 Task: Search one way flight ticket for 5 adults, 2 children, 1 infant in seat and 1 infant on lap in economy from Wrangell: Wrangell Airport (also See Wrangell Seaplane Base) to Raleigh: Raleigh-durham International Airport on 8-5-2023. Number of bags: 2 carry on bags. Price is upto 60000. Outbound departure time preference is 8:15.
Action: Mouse moved to (344, 294)
Screenshot: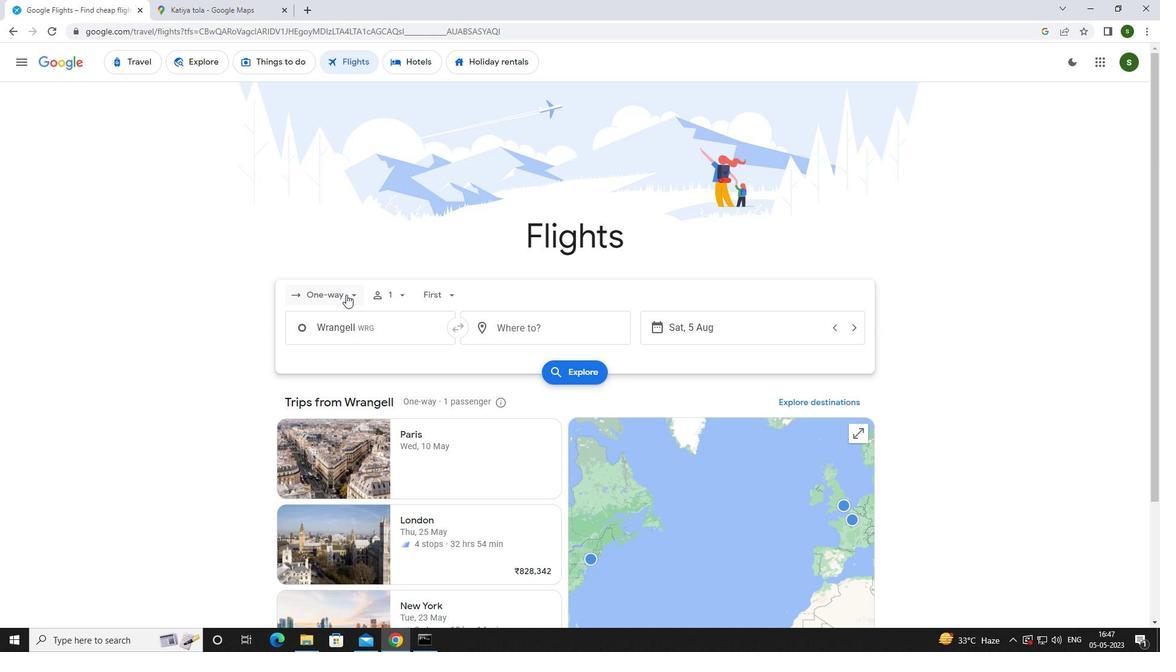 
Action: Mouse pressed left at (344, 294)
Screenshot: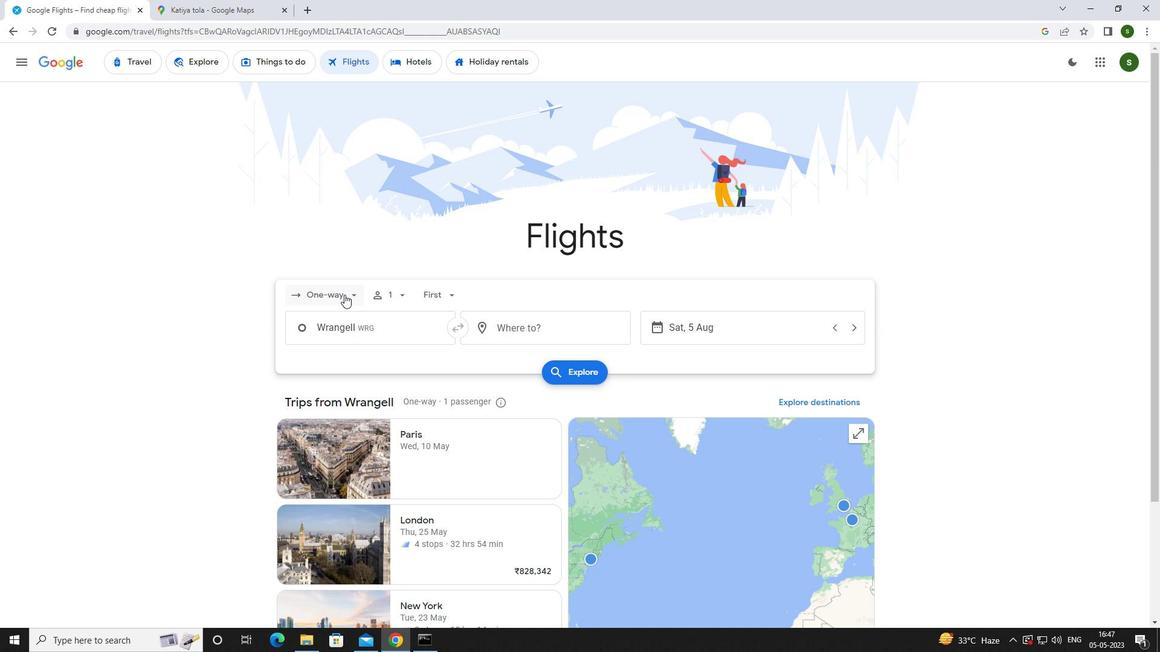 
Action: Mouse moved to (344, 351)
Screenshot: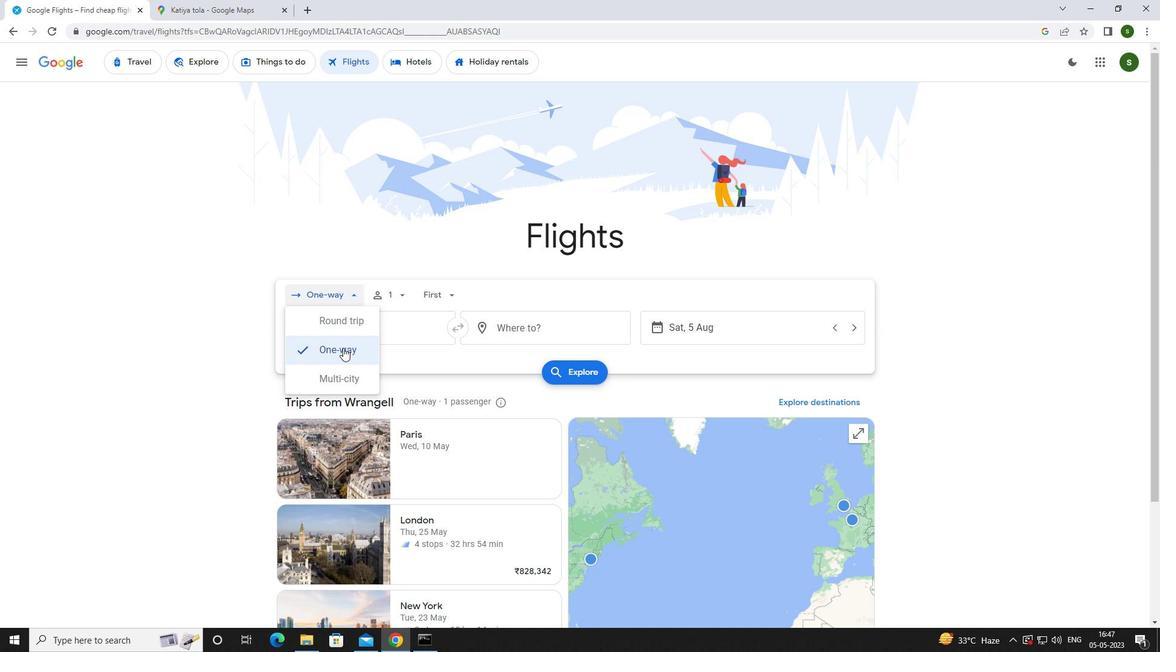 
Action: Mouse pressed left at (344, 351)
Screenshot: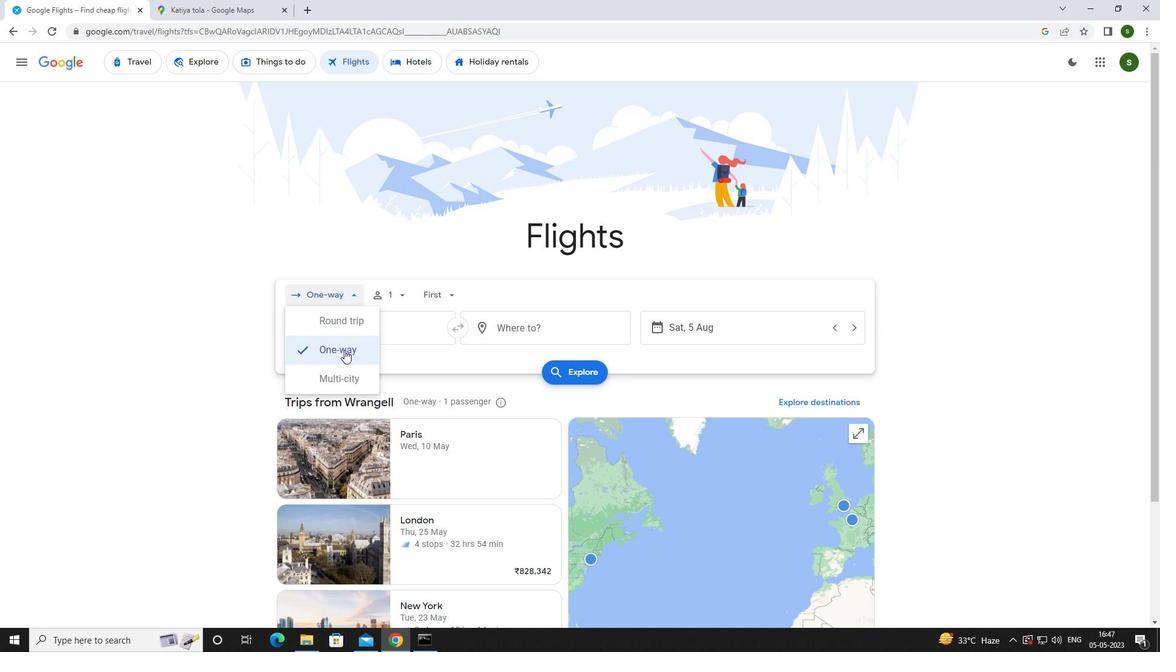 
Action: Mouse moved to (401, 292)
Screenshot: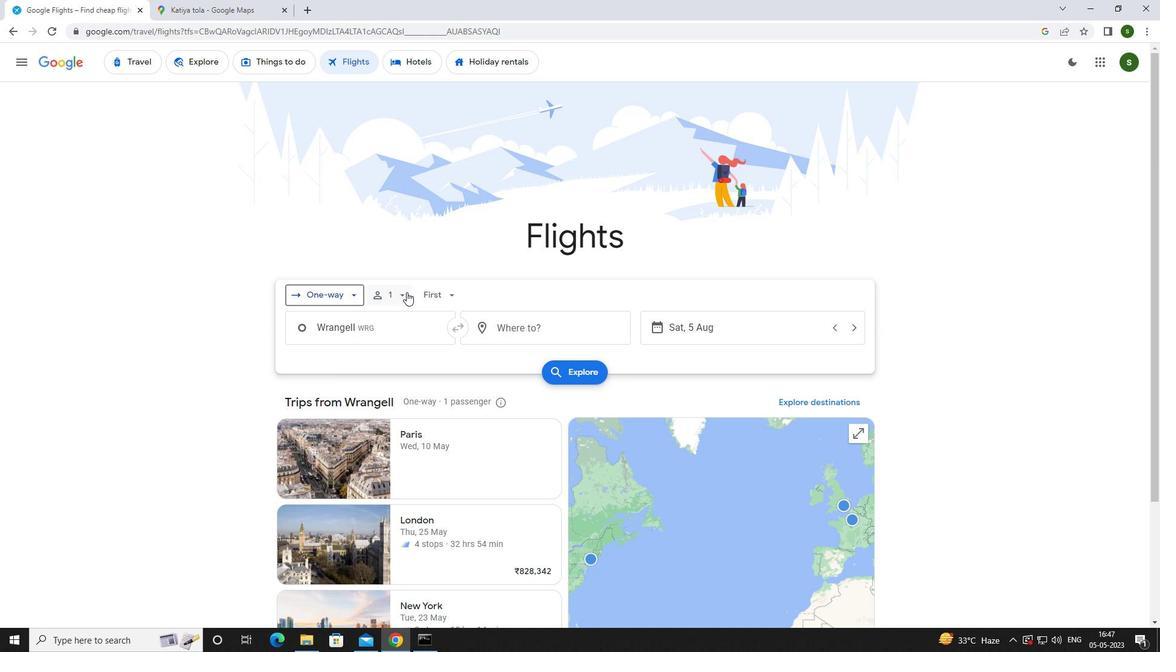 
Action: Mouse pressed left at (401, 292)
Screenshot: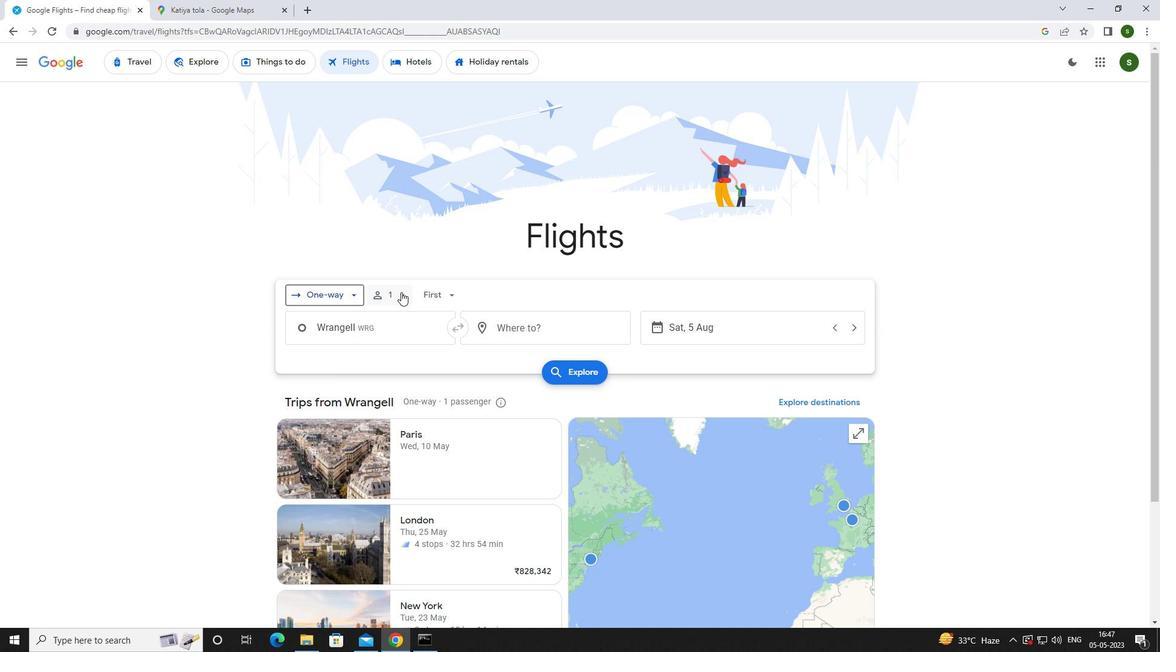 
Action: Mouse moved to (497, 330)
Screenshot: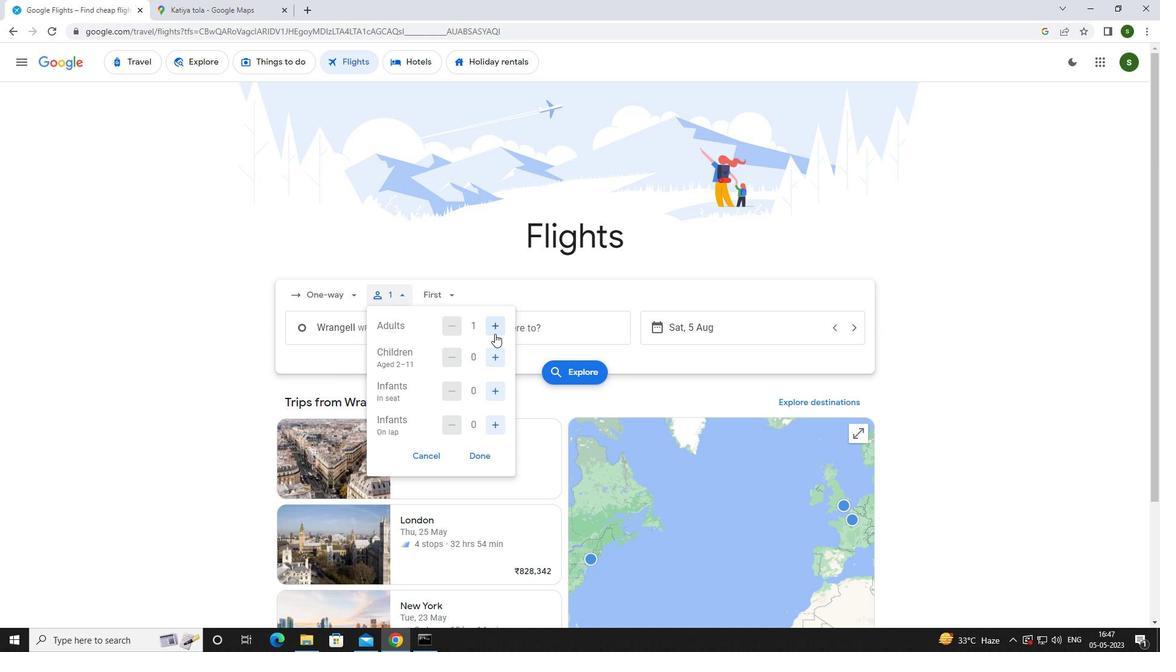 
Action: Mouse pressed left at (497, 330)
Screenshot: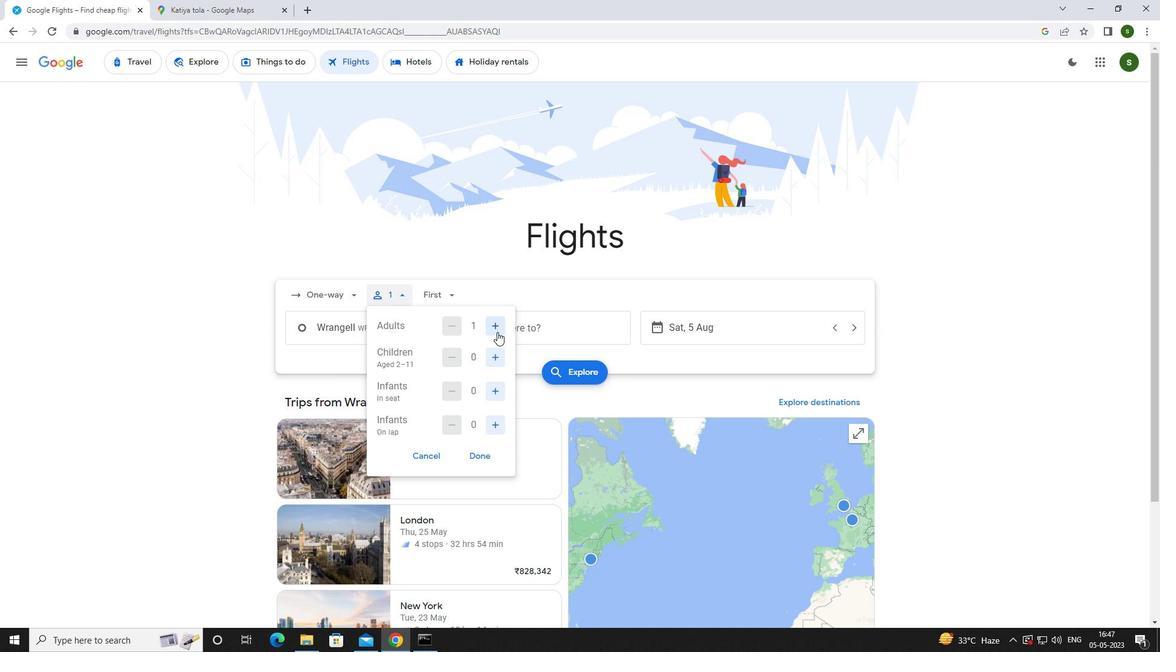 
Action: Mouse pressed left at (497, 330)
Screenshot: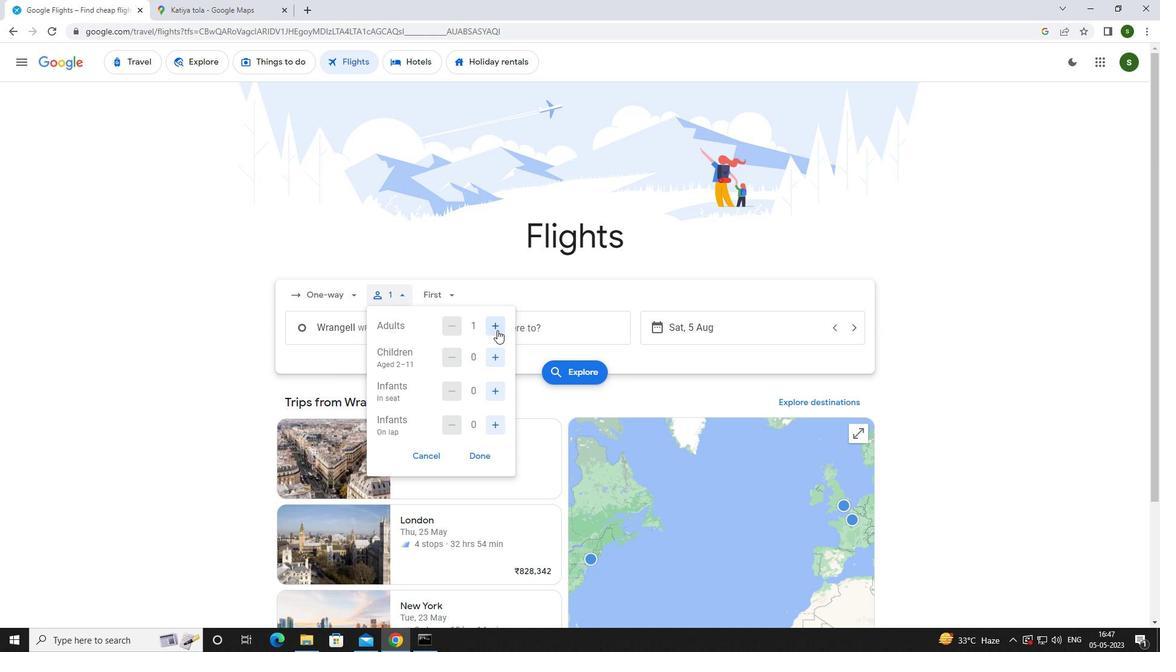 
Action: Mouse pressed left at (497, 330)
Screenshot: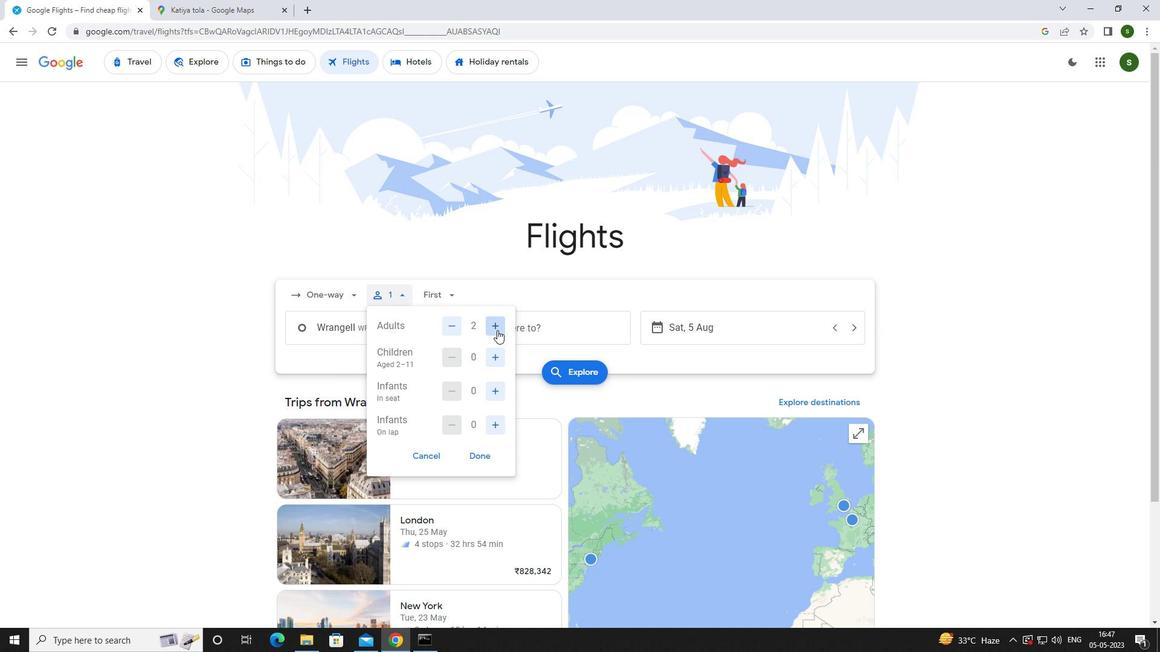 
Action: Mouse pressed left at (497, 330)
Screenshot: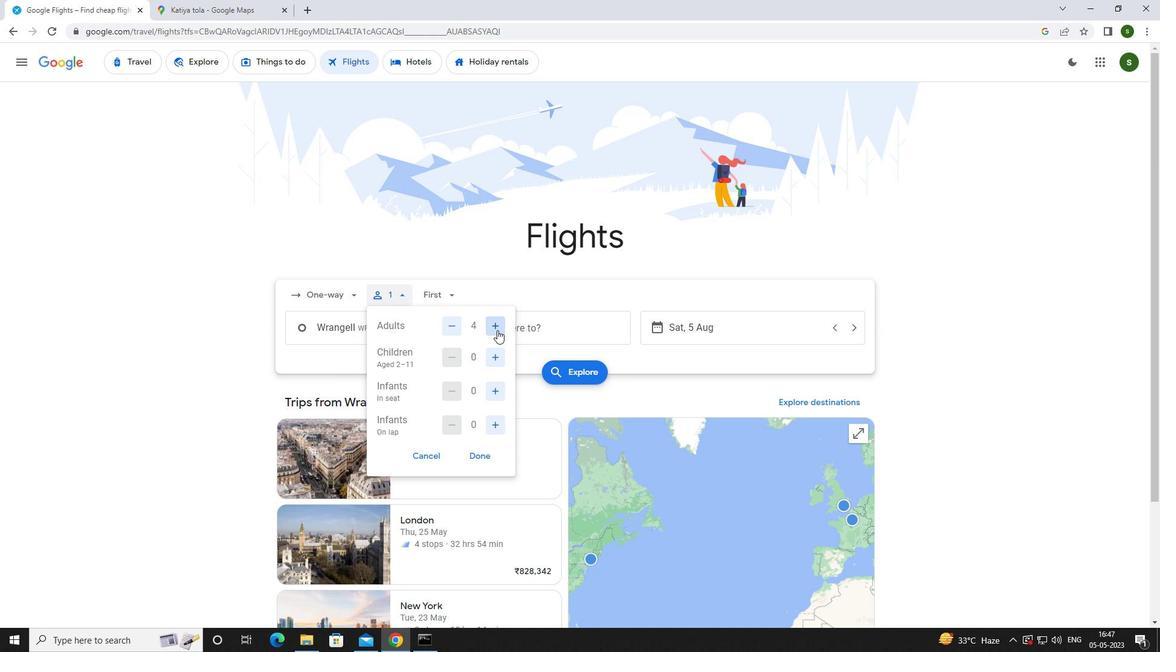 
Action: Mouse moved to (491, 358)
Screenshot: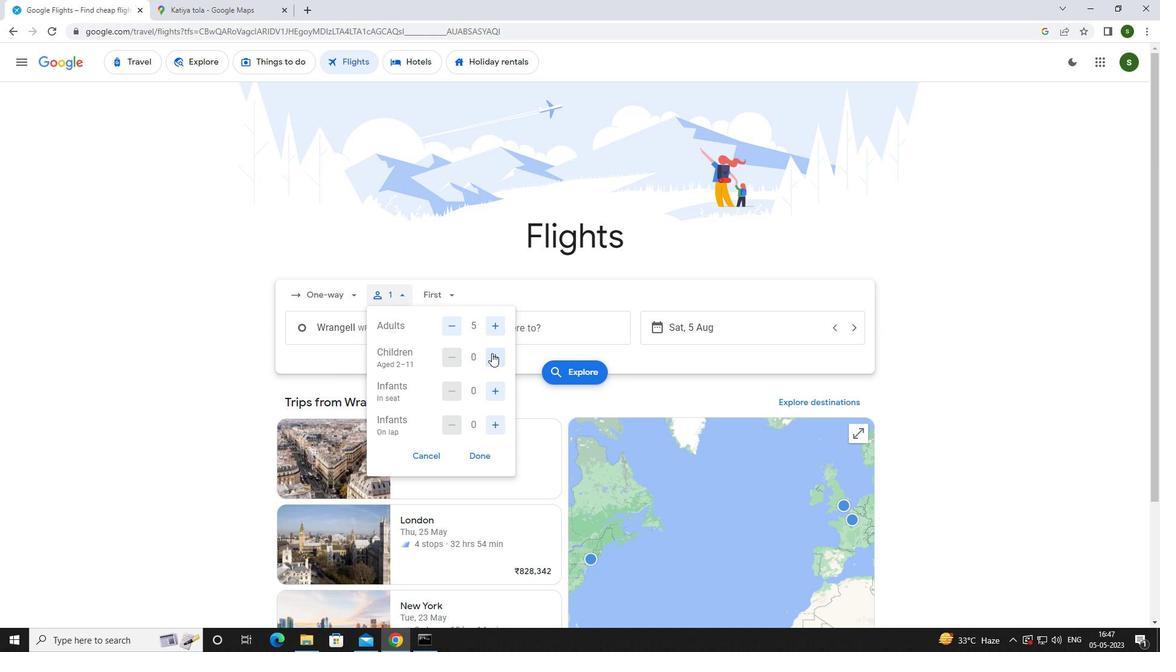 
Action: Mouse pressed left at (491, 358)
Screenshot: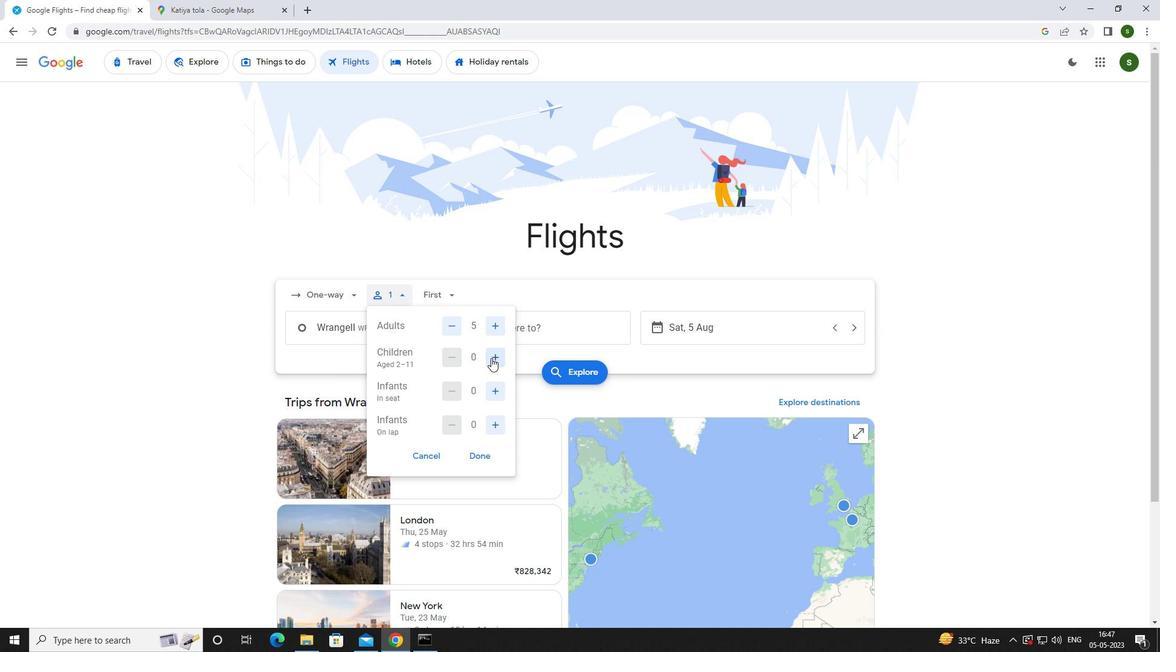 
Action: Mouse pressed left at (491, 358)
Screenshot: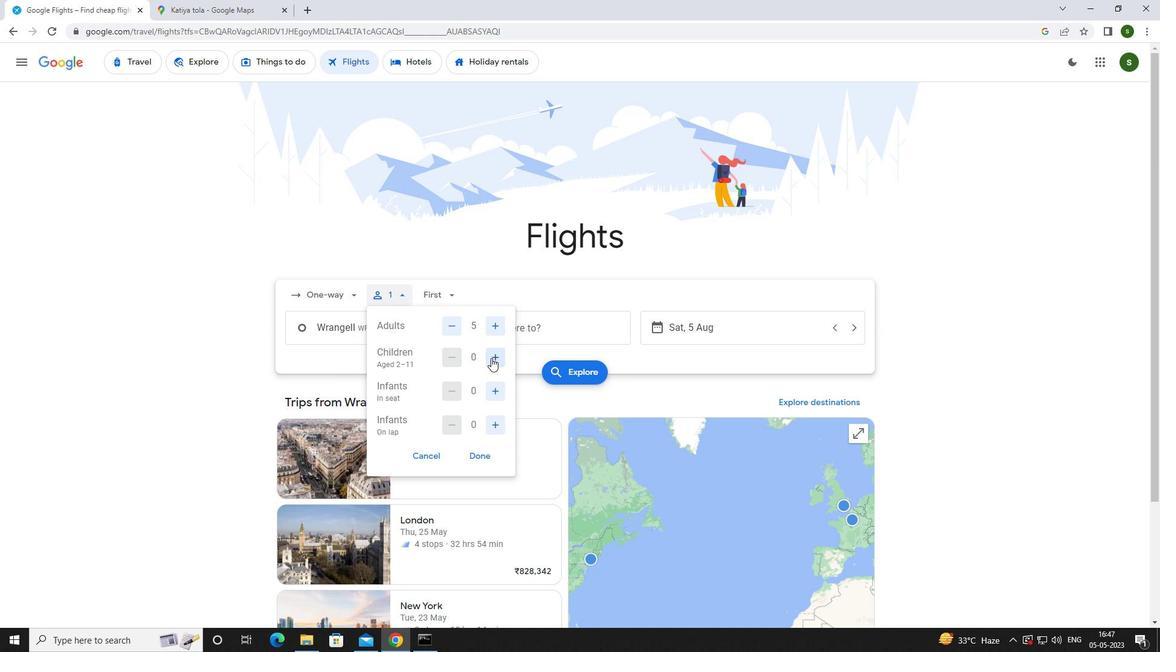 
Action: Mouse moved to (495, 387)
Screenshot: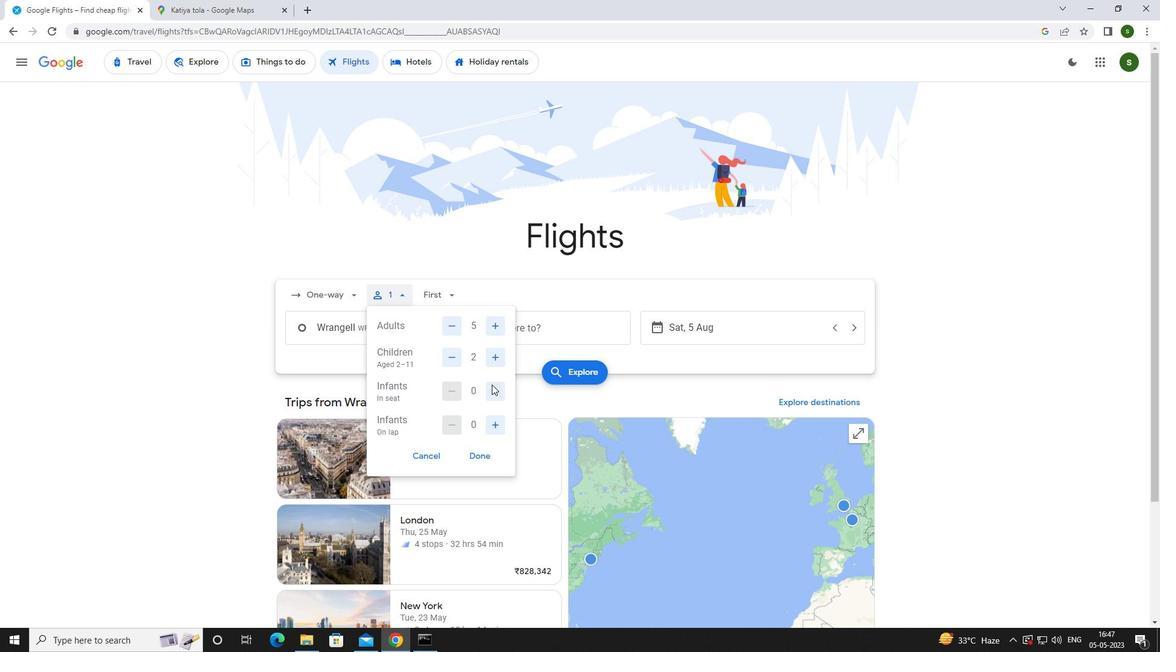 
Action: Mouse pressed left at (495, 387)
Screenshot: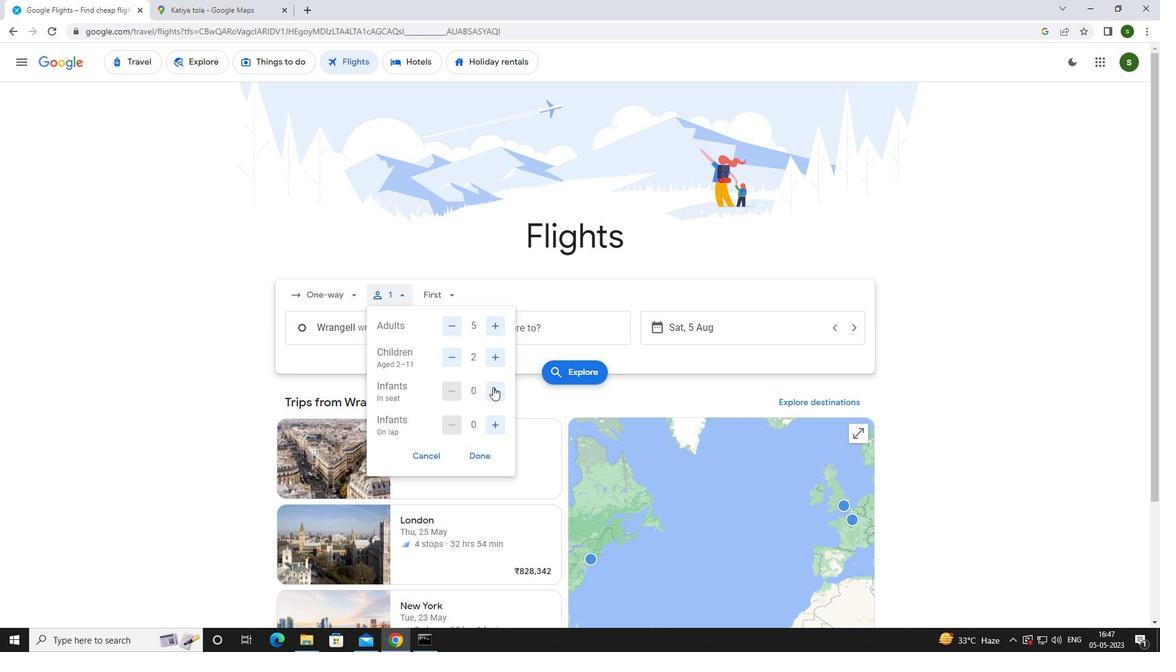 
Action: Mouse moved to (495, 419)
Screenshot: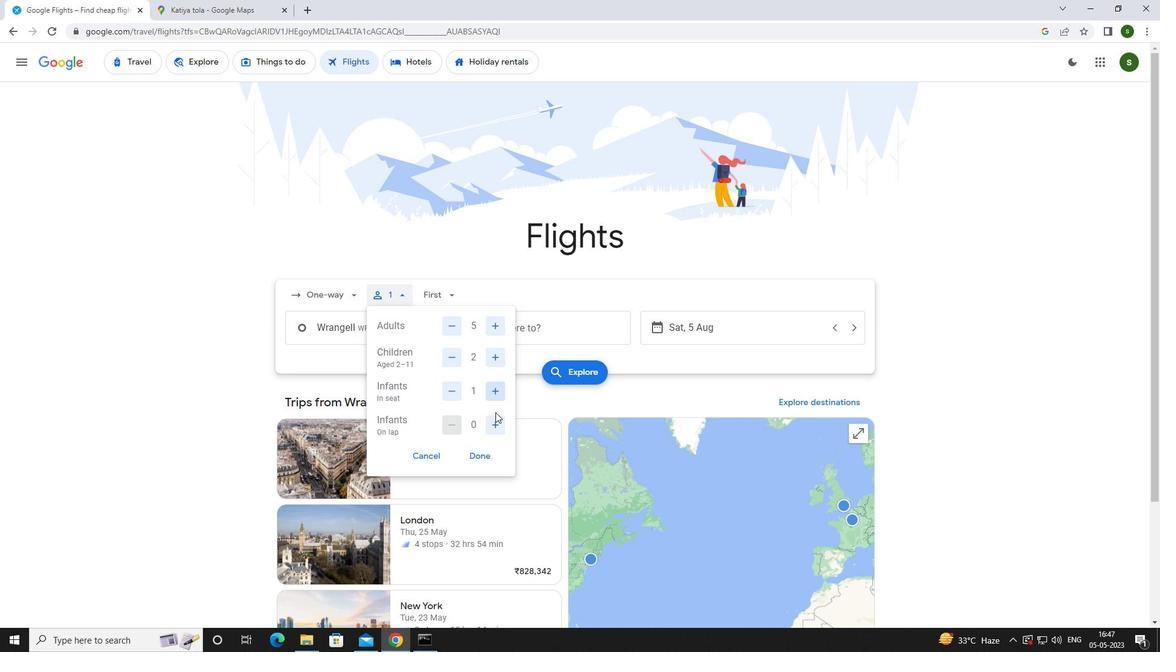 
Action: Mouse pressed left at (495, 419)
Screenshot: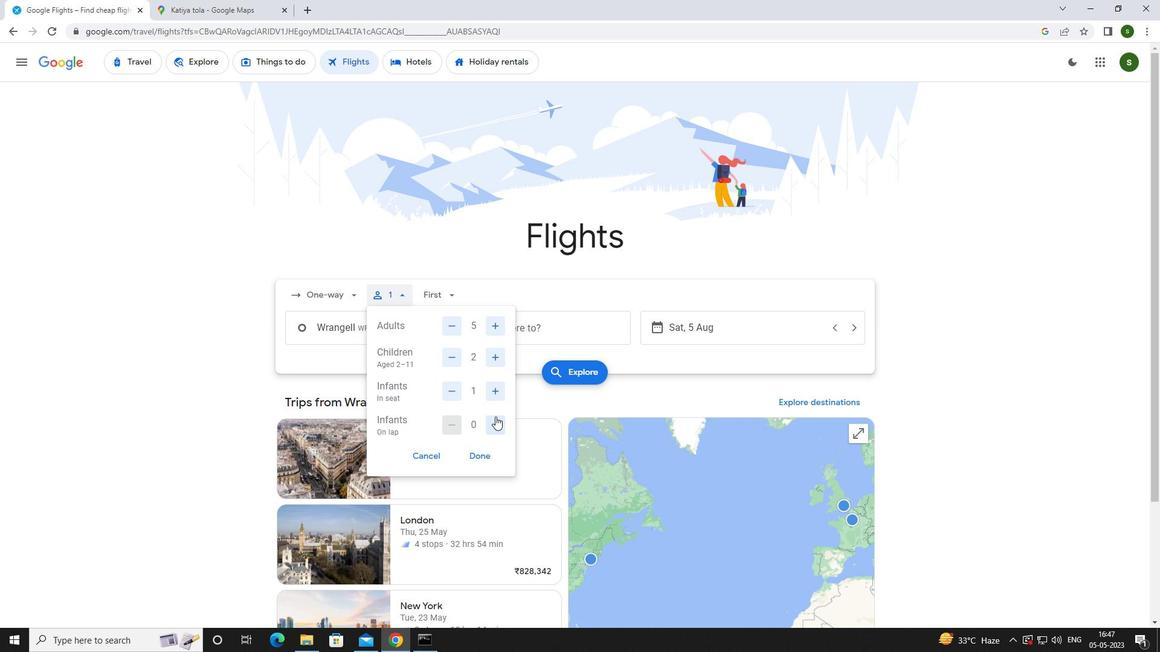 
Action: Mouse moved to (438, 287)
Screenshot: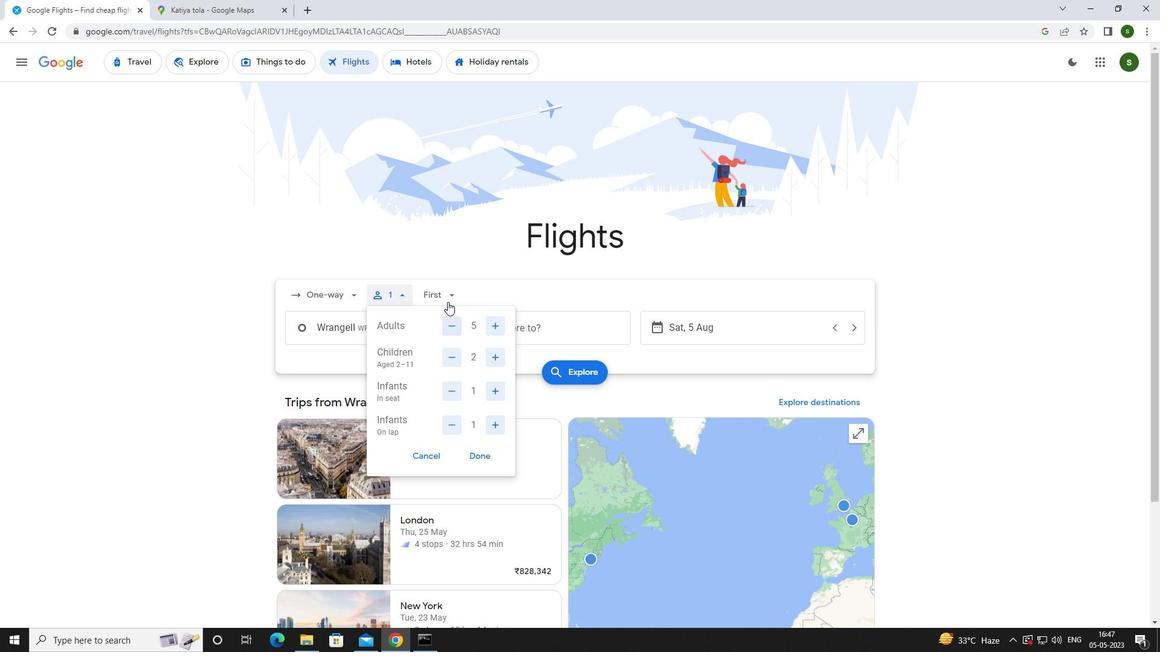 
Action: Mouse pressed left at (438, 287)
Screenshot: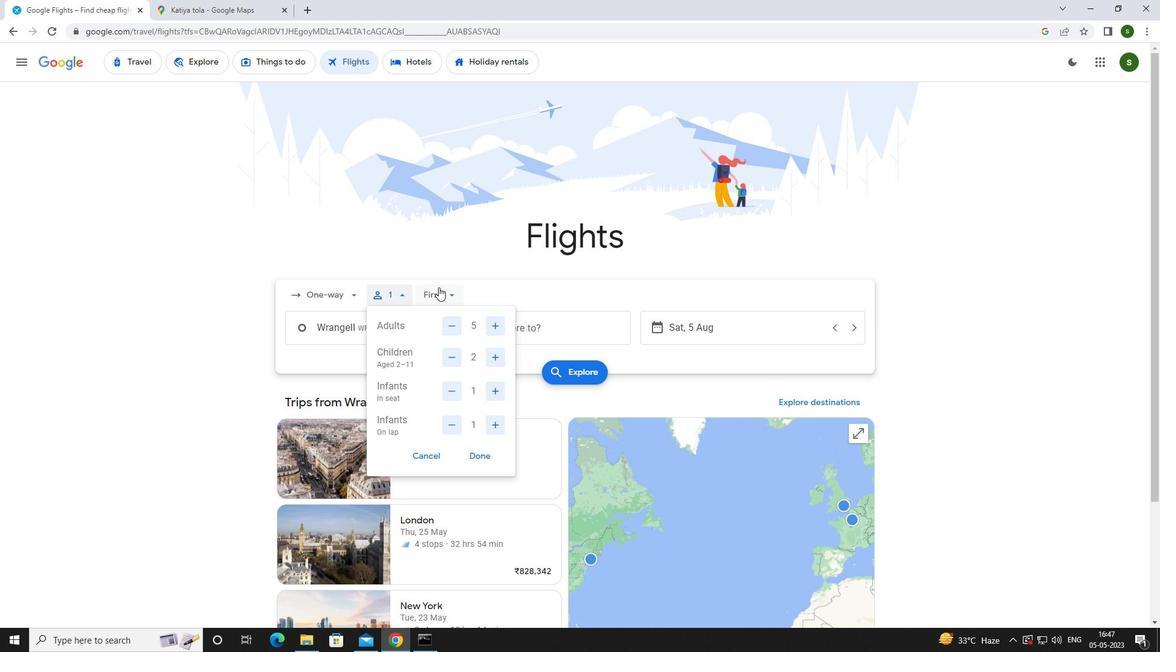 
Action: Mouse moved to (455, 320)
Screenshot: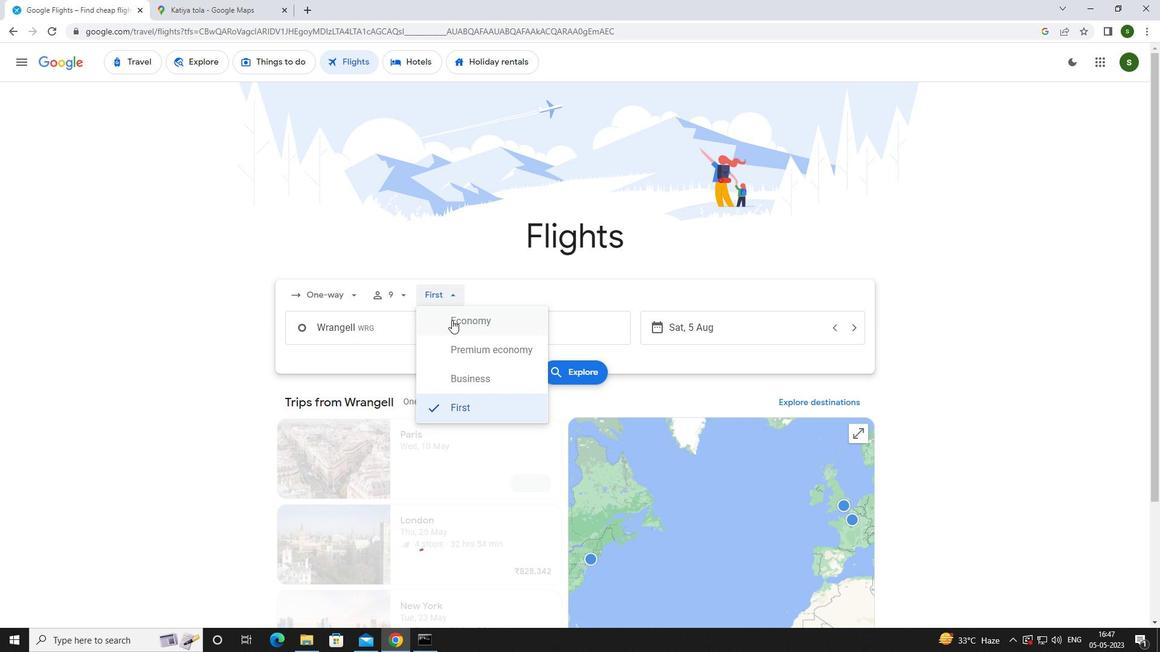 
Action: Mouse pressed left at (455, 320)
Screenshot: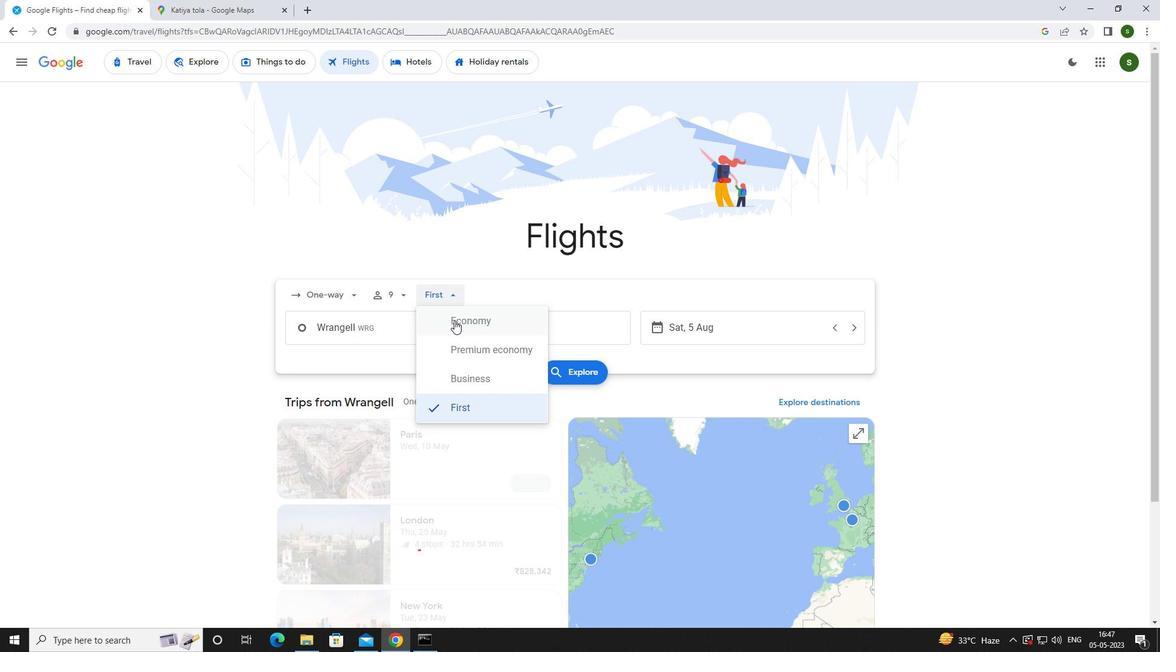 
Action: Mouse moved to (391, 337)
Screenshot: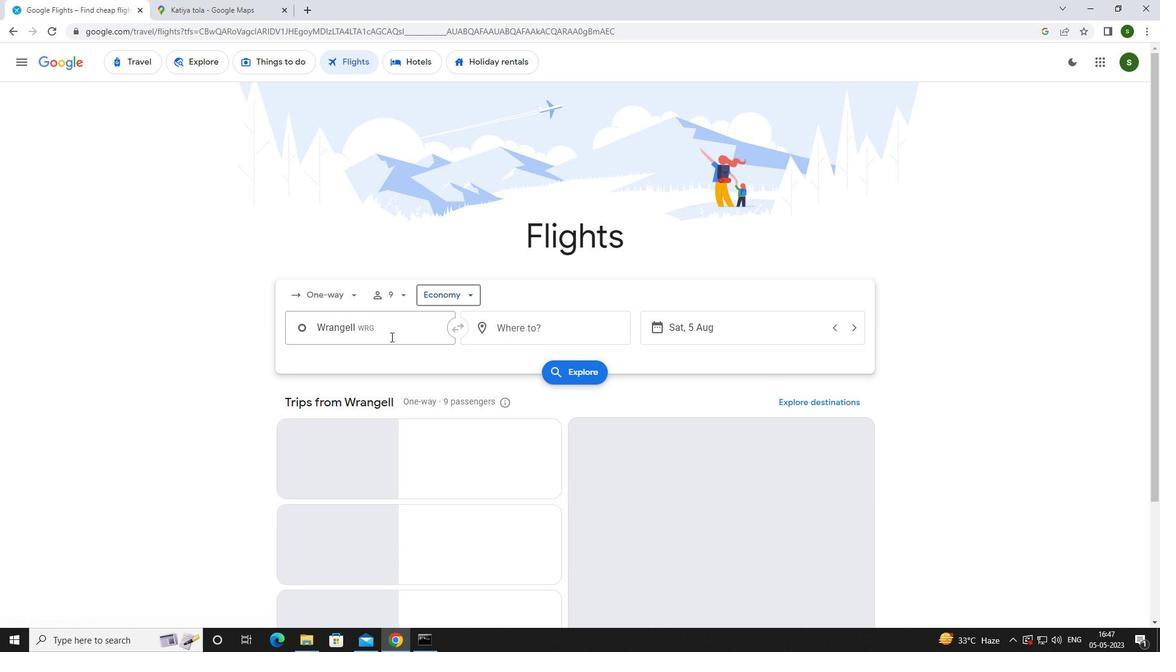 
Action: Mouse pressed left at (391, 337)
Screenshot: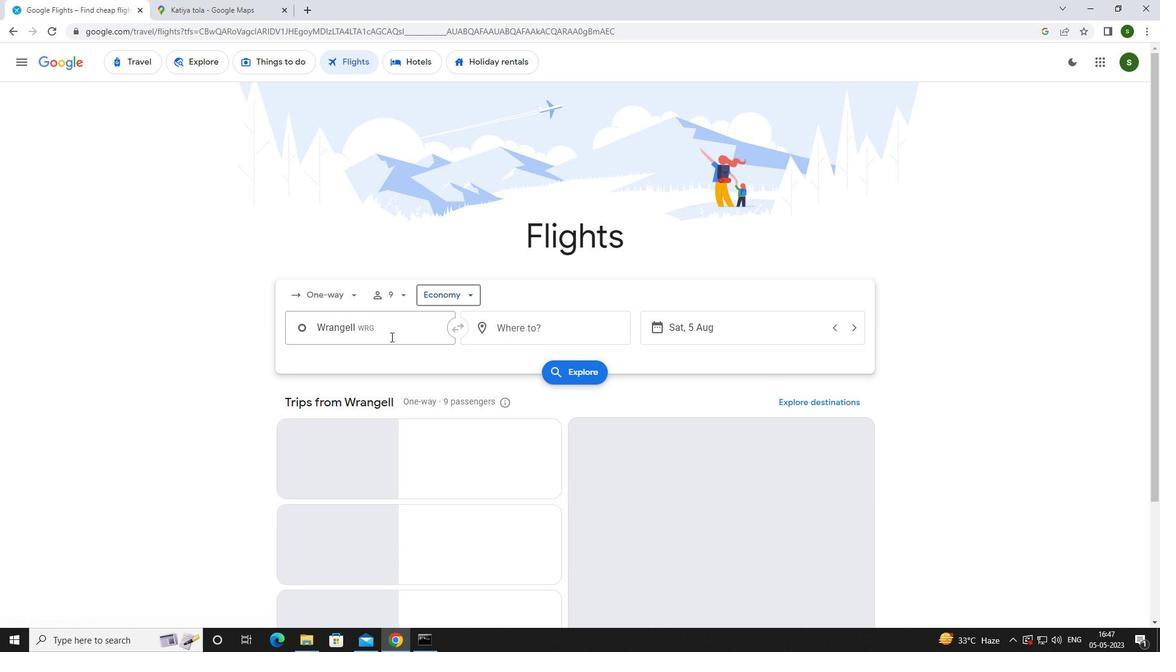 
Action: Key pressed <Key.caps_lock>w<Key.caps_lock>rangell
Screenshot: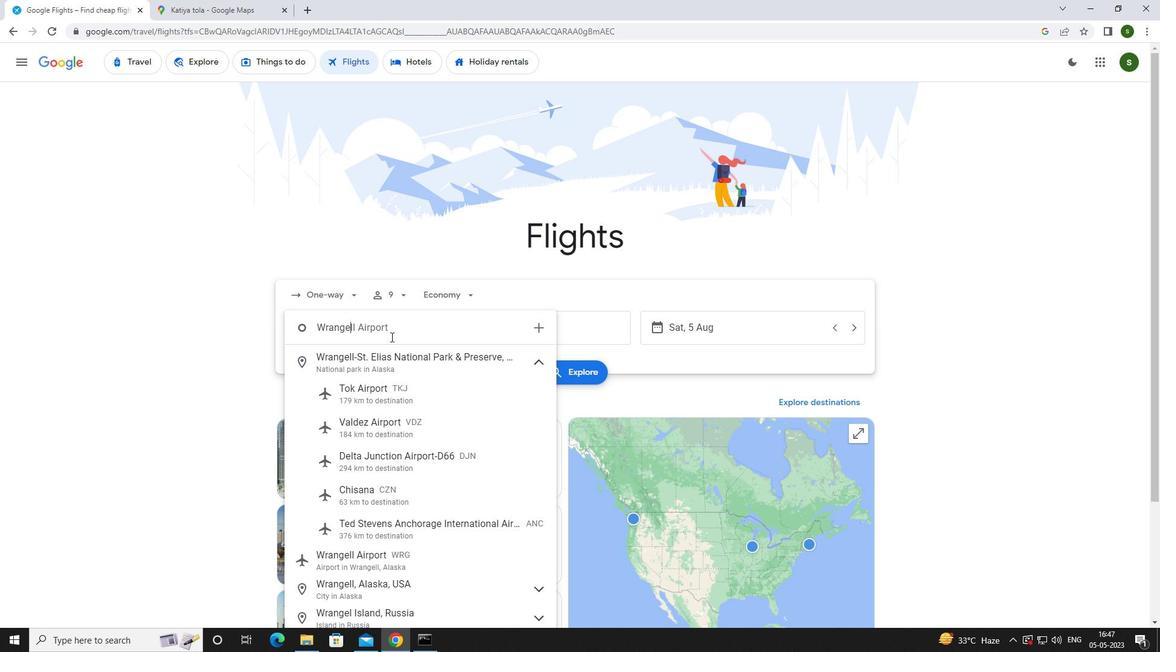 
Action: Mouse moved to (392, 559)
Screenshot: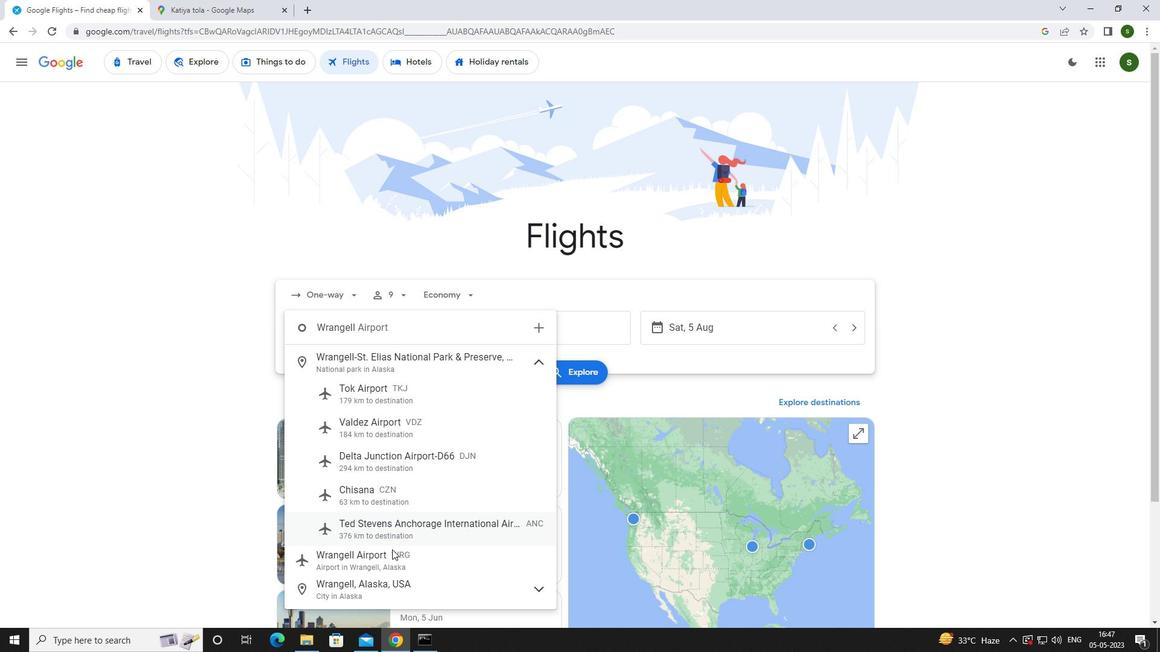 
Action: Mouse pressed left at (392, 559)
Screenshot: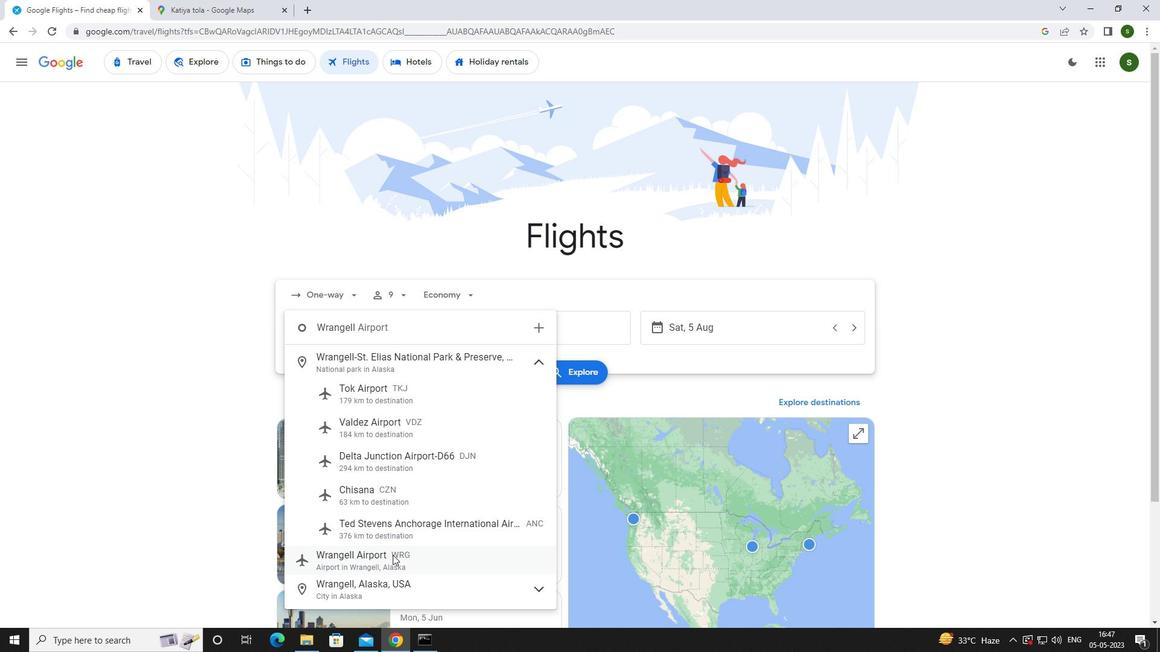 
Action: Mouse moved to (516, 325)
Screenshot: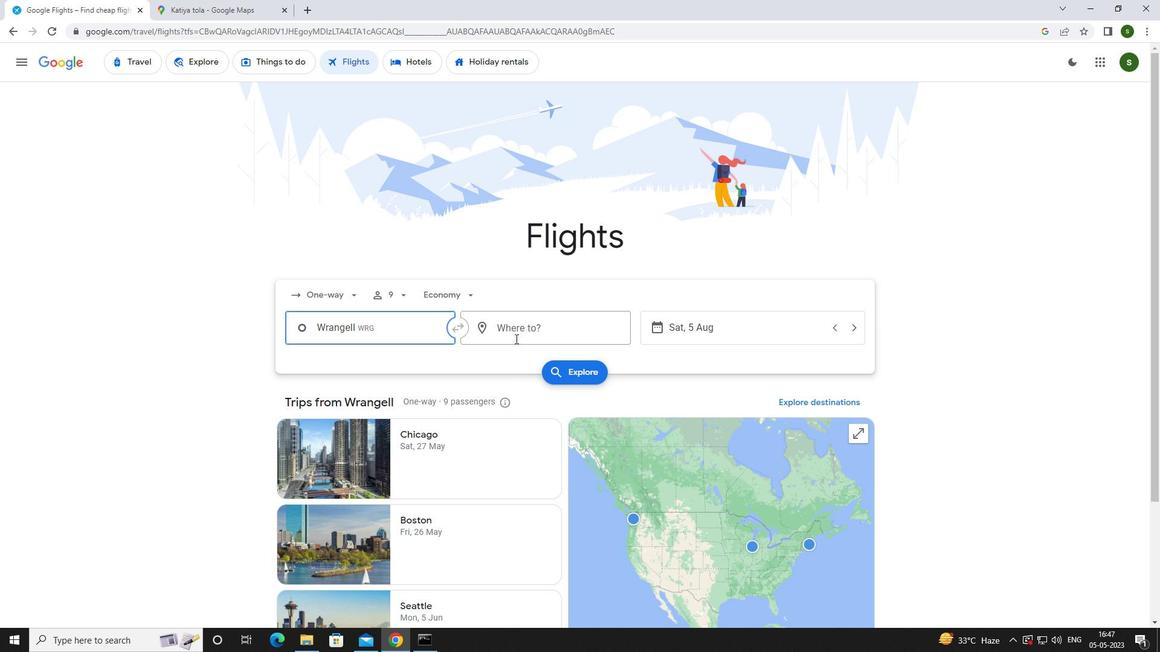 
Action: Mouse pressed left at (516, 325)
Screenshot: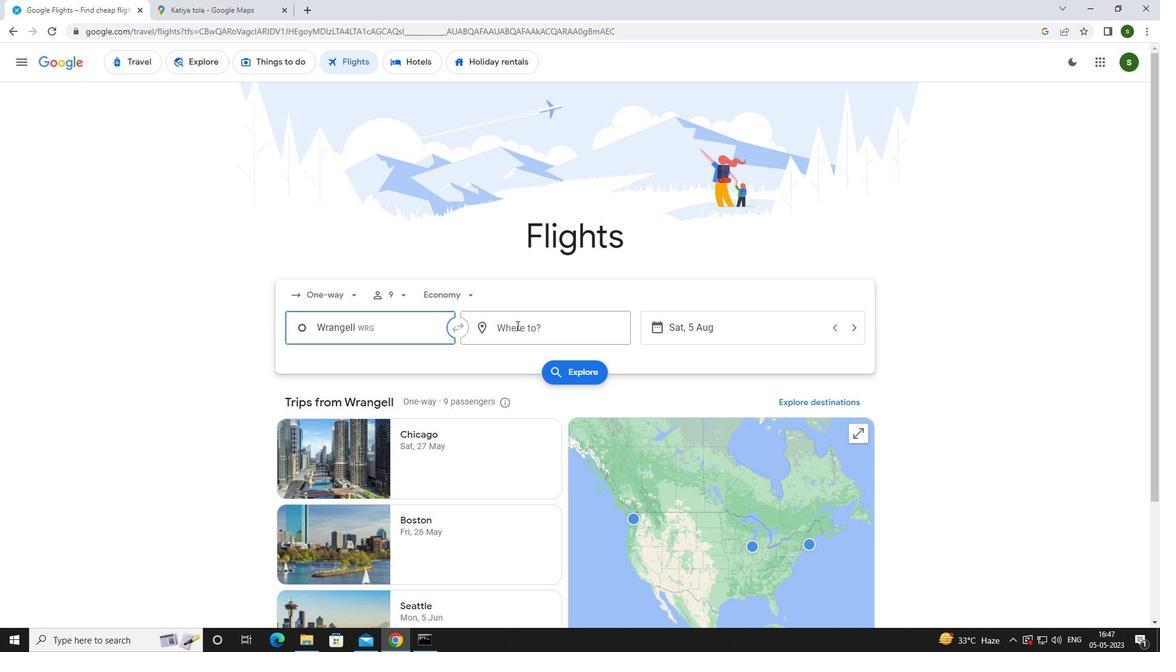 
Action: Mouse moved to (518, 324)
Screenshot: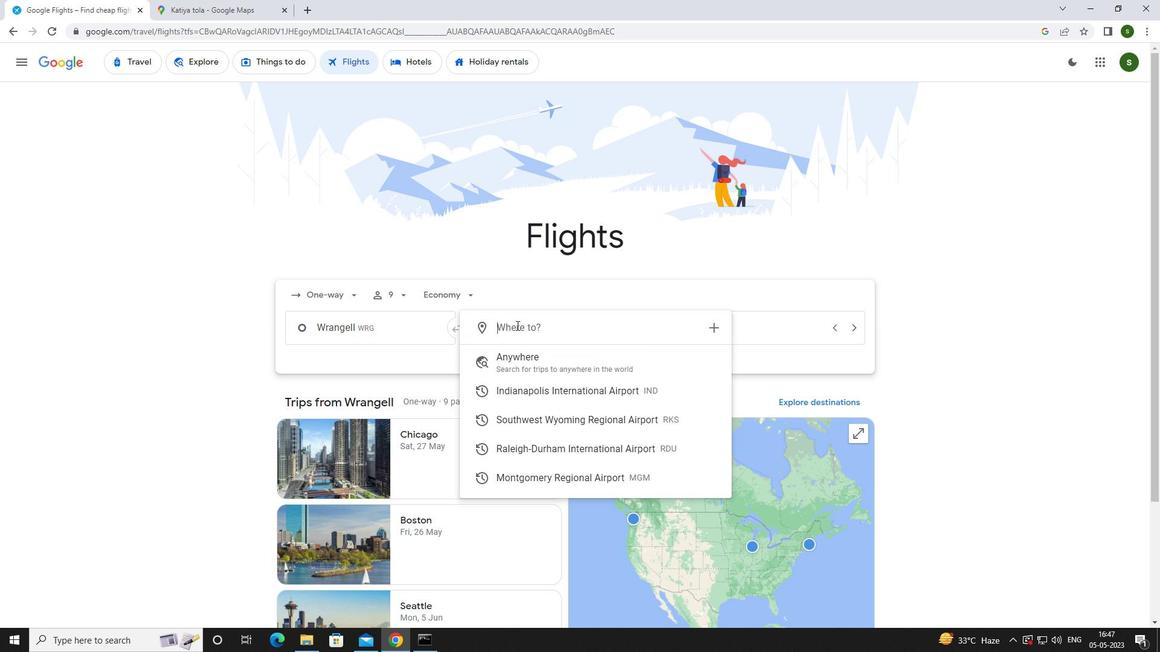 
Action: Key pressed <Key.caps_lock>r<Key.caps_lock>alei
Screenshot: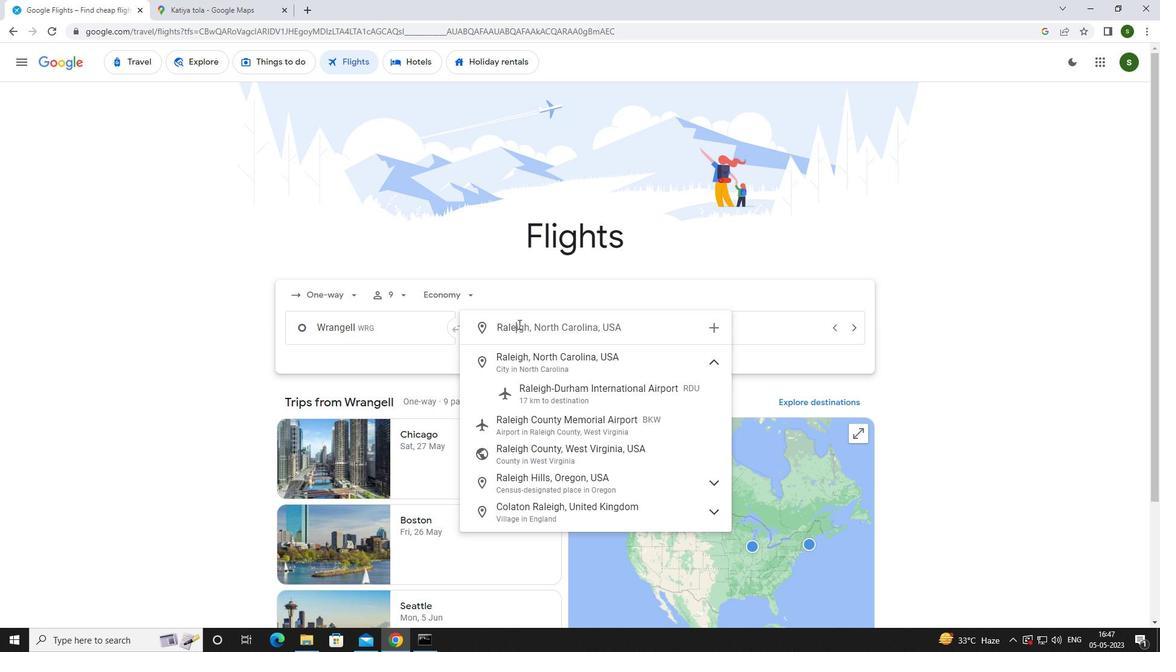 
Action: Mouse moved to (579, 387)
Screenshot: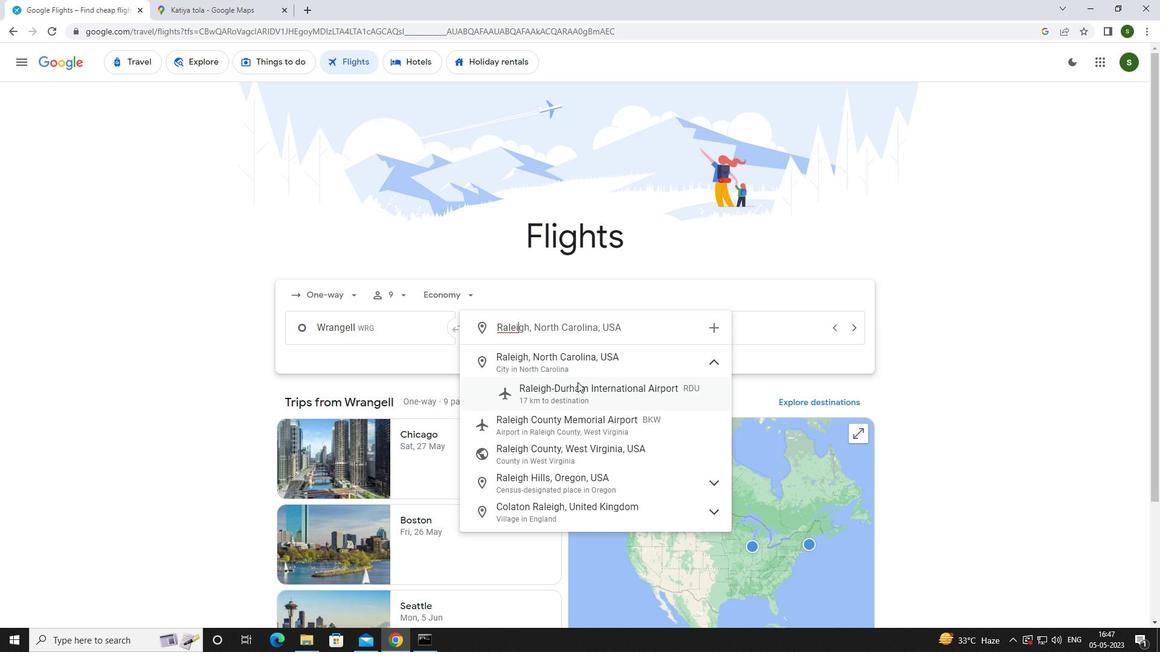 
Action: Mouse pressed left at (579, 387)
Screenshot: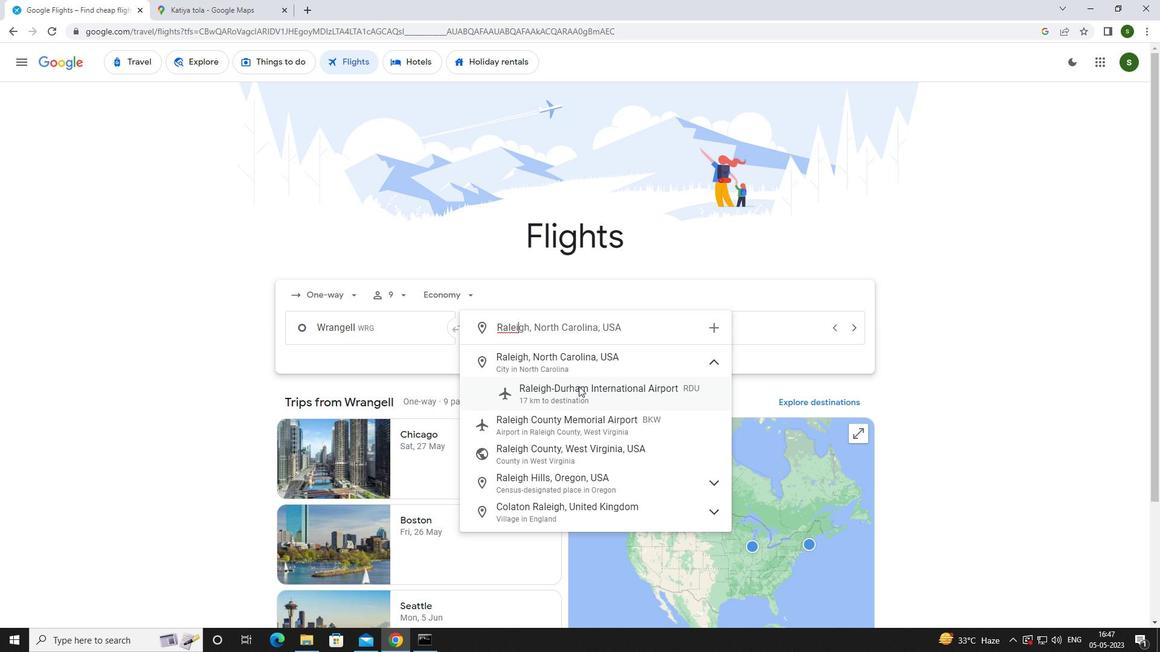 
Action: Mouse moved to (707, 330)
Screenshot: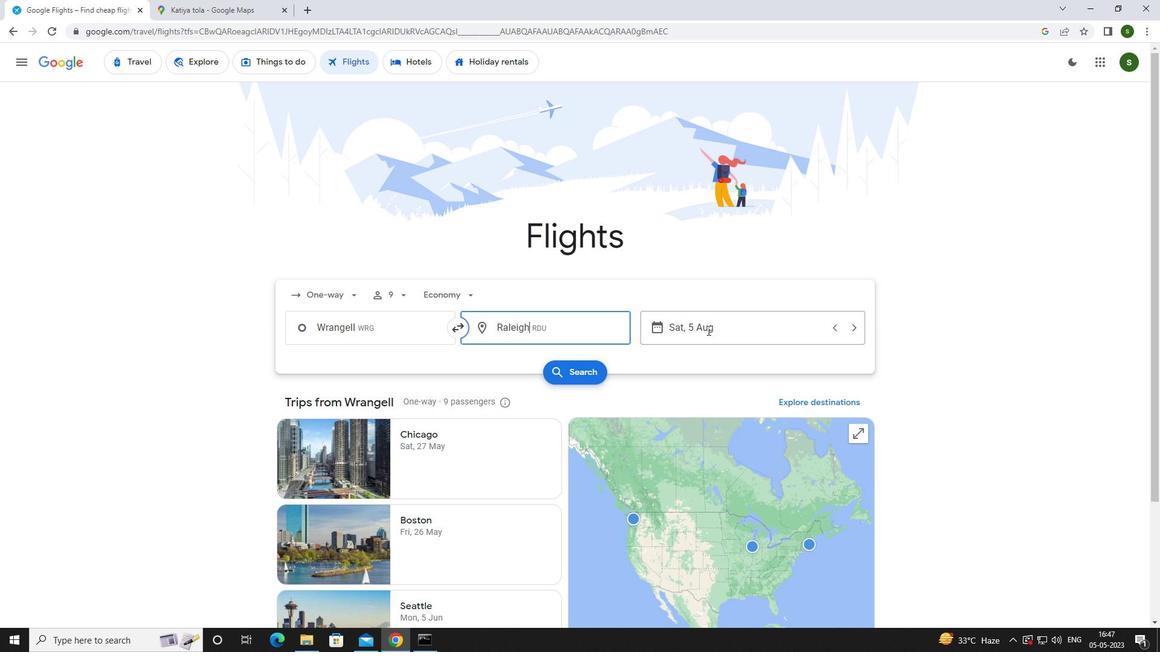 
Action: Mouse pressed left at (707, 330)
Screenshot: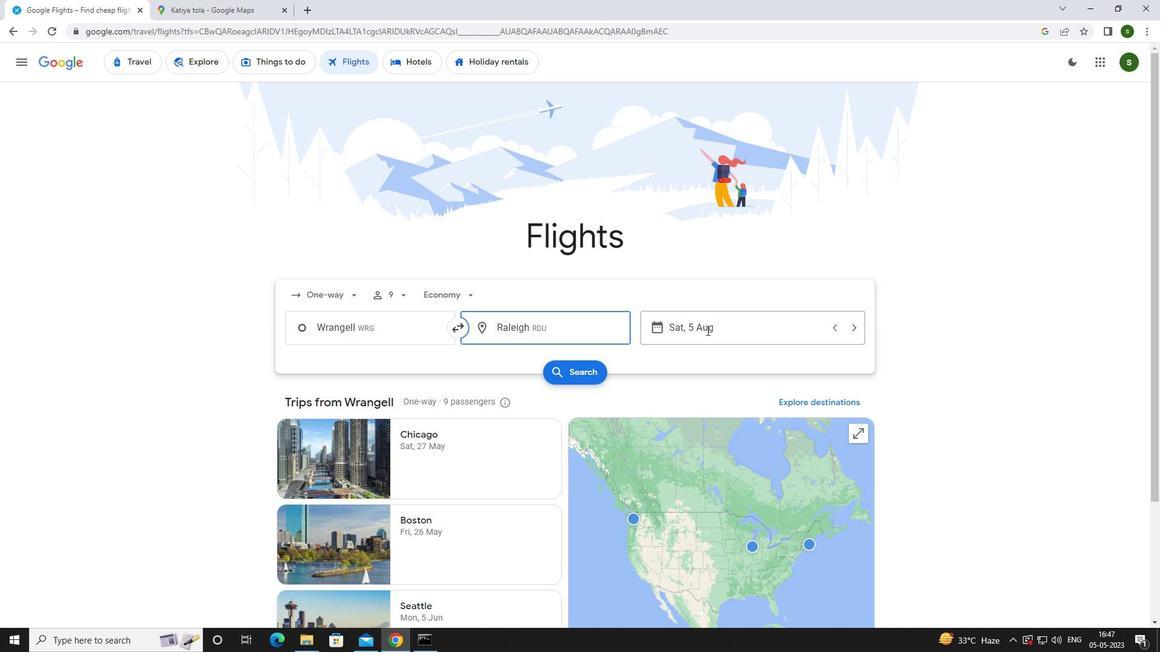 
Action: Mouse moved to (602, 417)
Screenshot: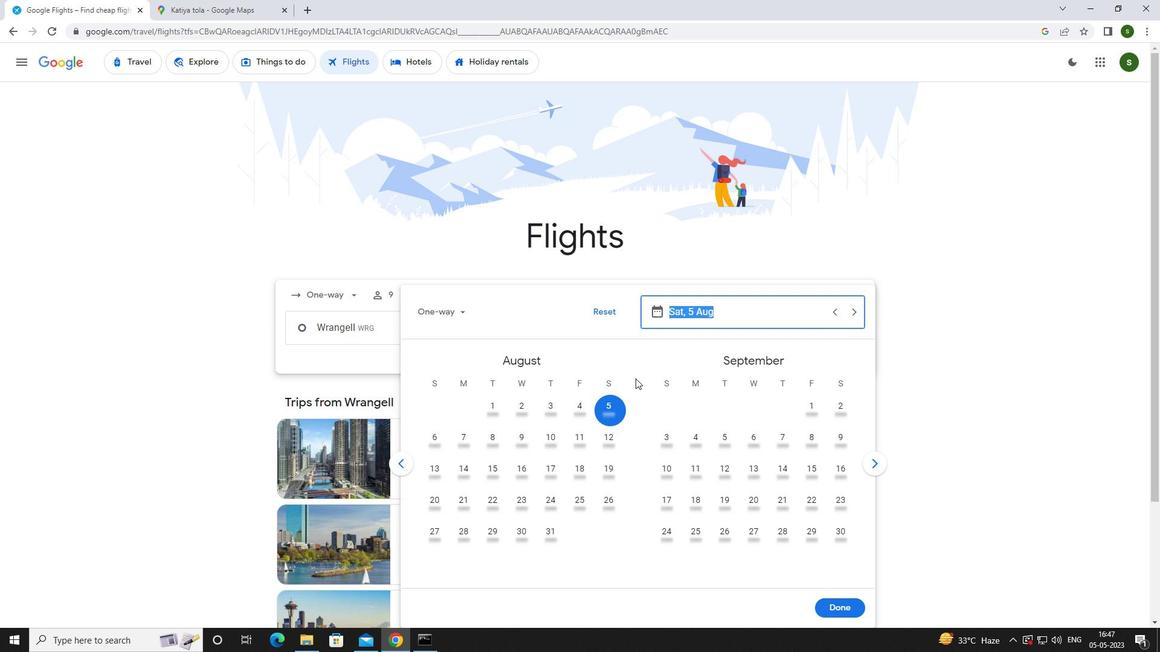 
Action: Mouse pressed left at (602, 417)
Screenshot: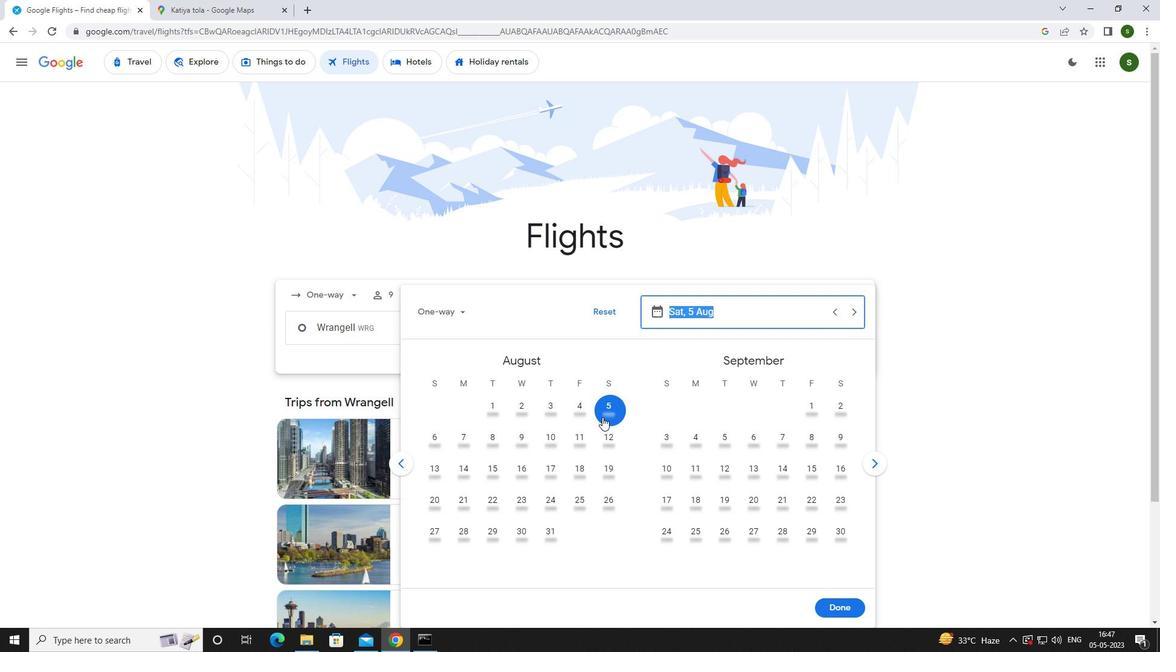 
Action: Mouse moved to (834, 605)
Screenshot: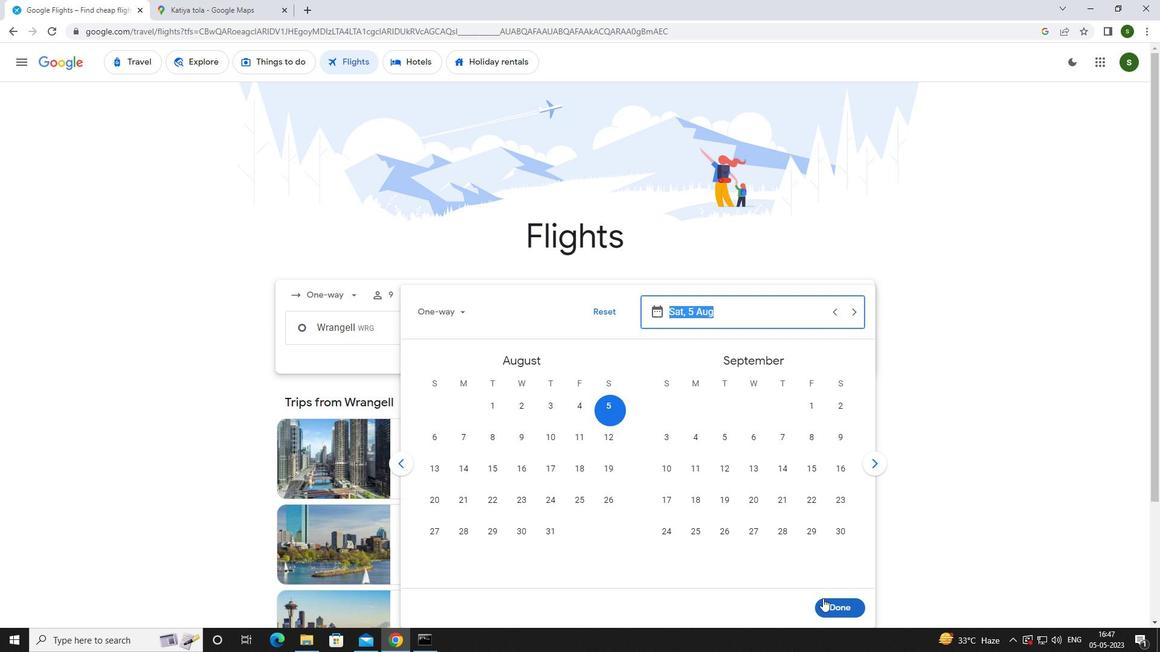 
Action: Mouse pressed left at (834, 605)
Screenshot: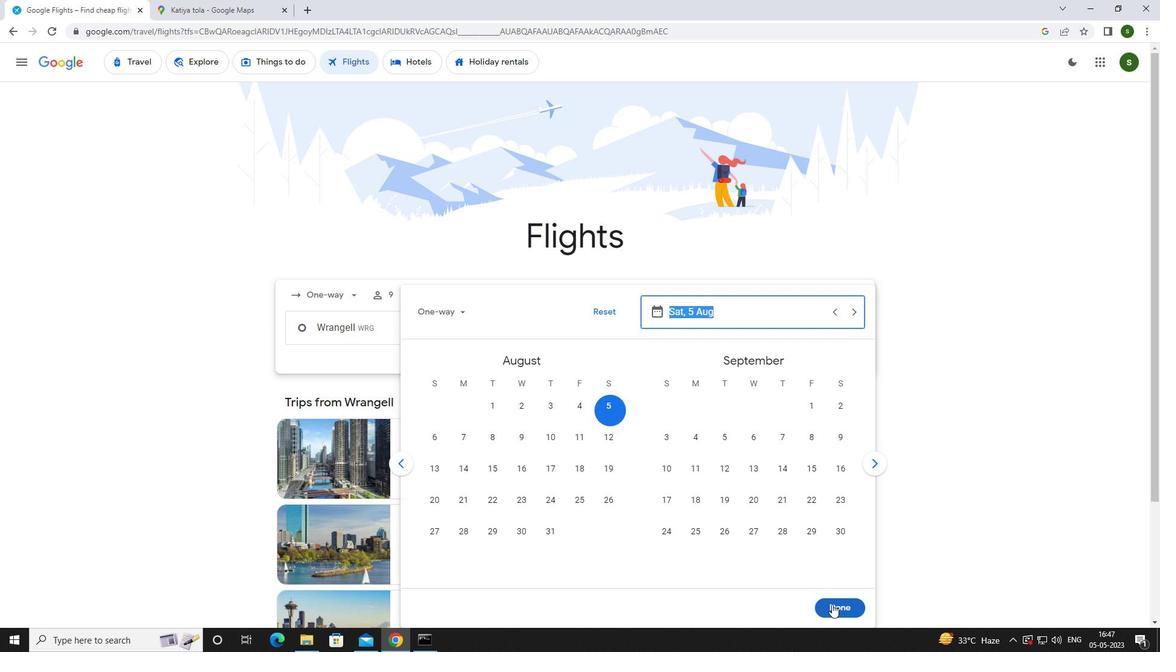 
Action: Mouse moved to (572, 367)
Screenshot: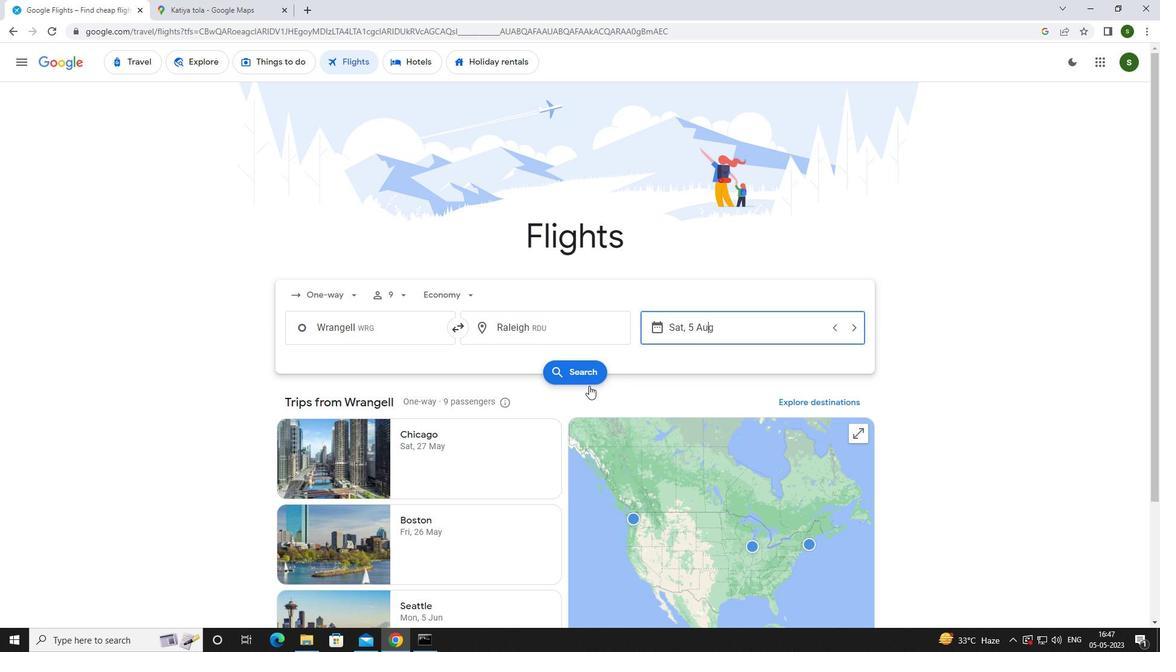 
Action: Mouse pressed left at (572, 367)
Screenshot: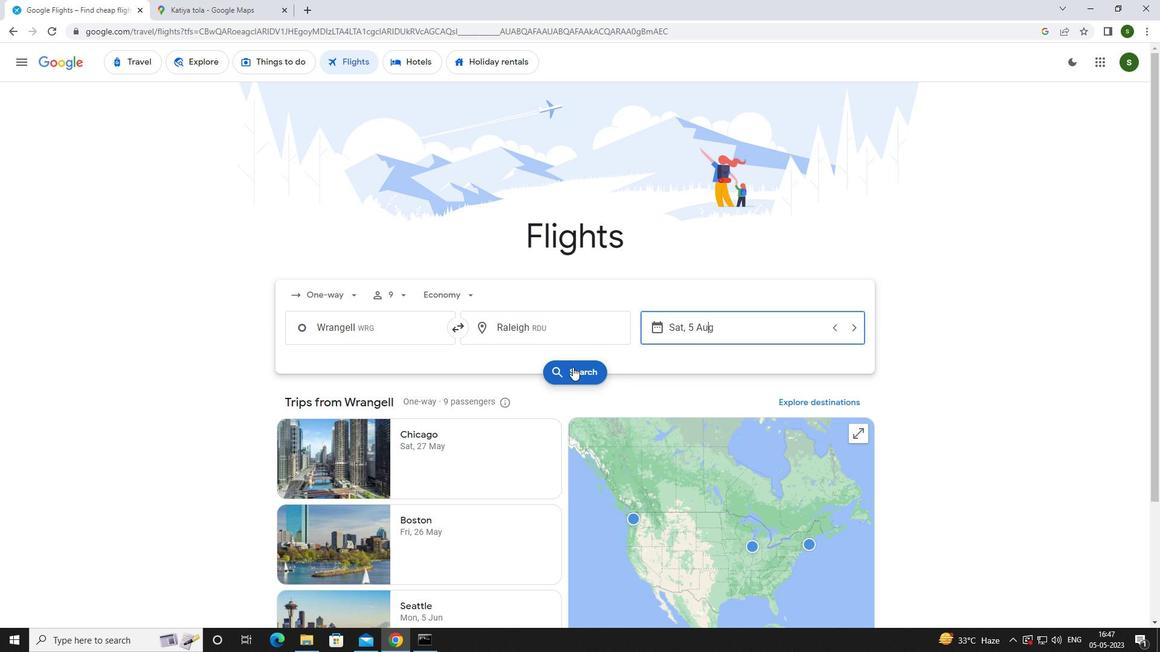 
Action: Mouse moved to (302, 172)
Screenshot: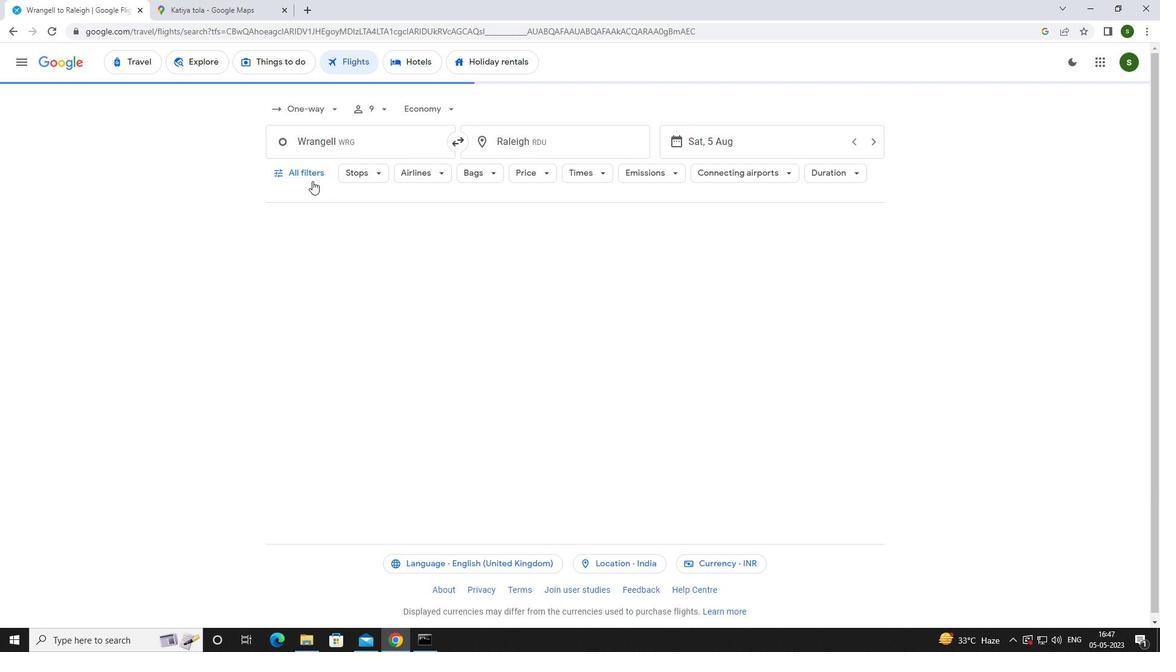 
Action: Mouse pressed left at (302, 172)
Screenshot: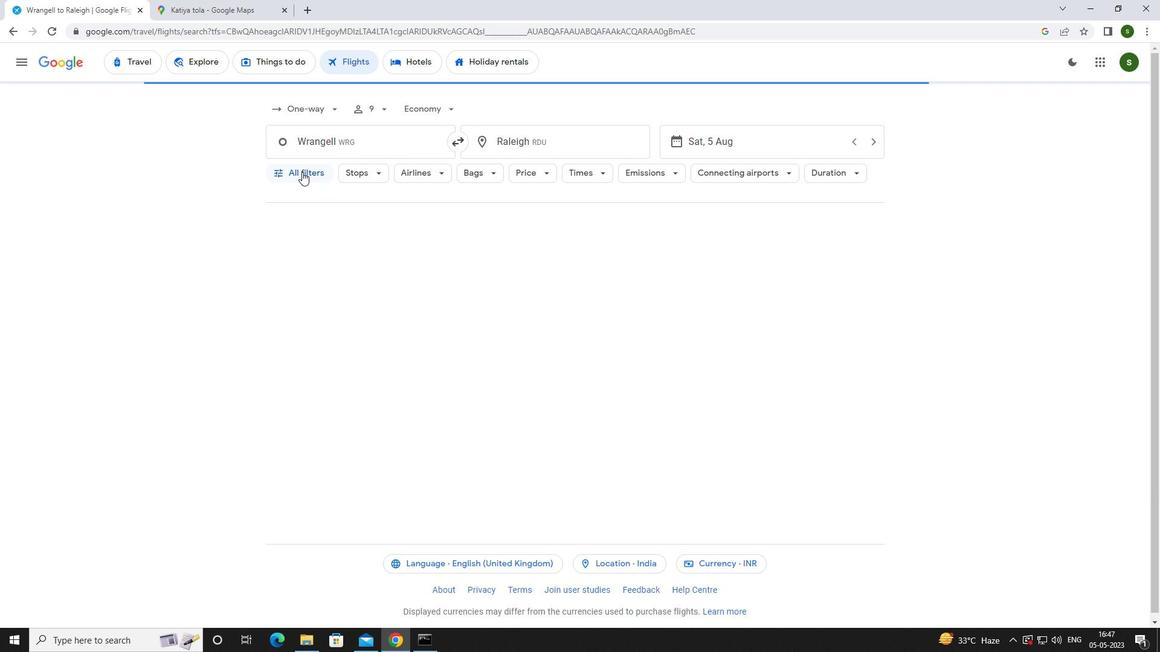 
Action: Mouse moved to (424, 281)
Screenshot: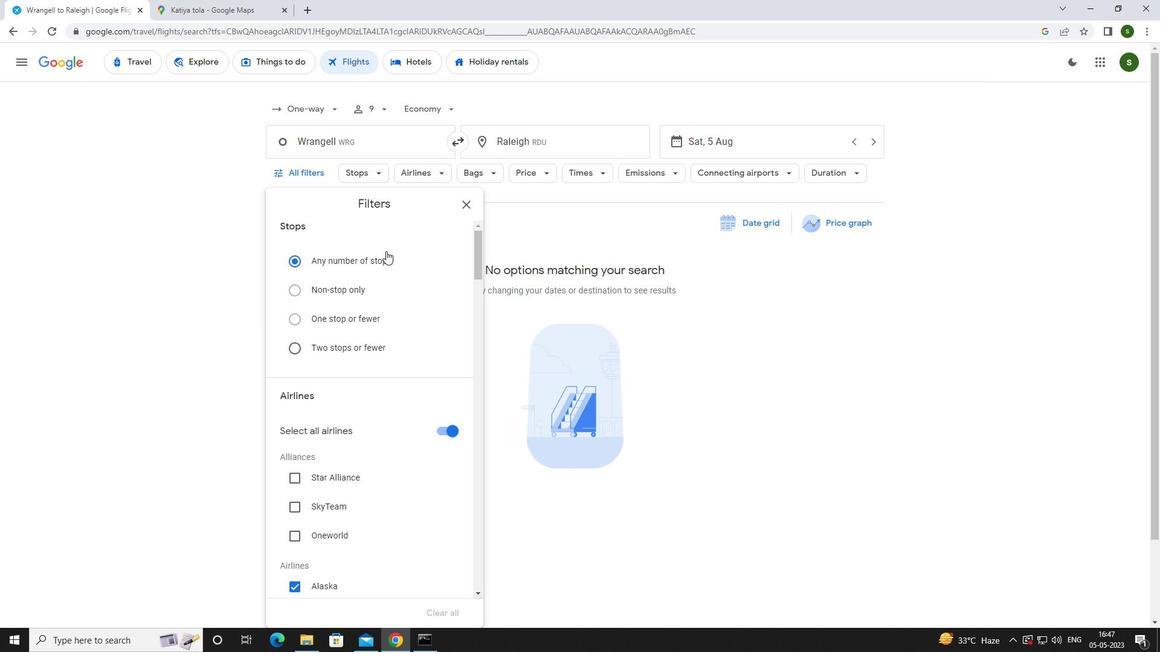 
Action: Mouse scrolled (424, 281) with delta (0, 0)
Screenshot: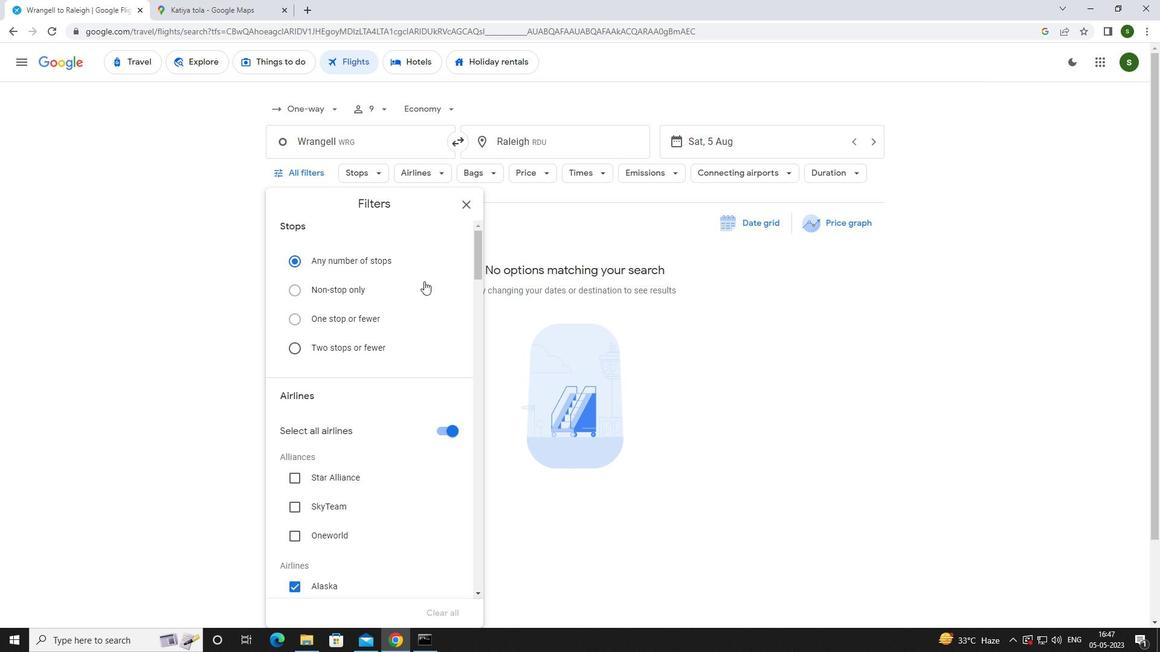 
Action: Mouse scrolled (424, 281) with delta (0, 0)
Screenshot: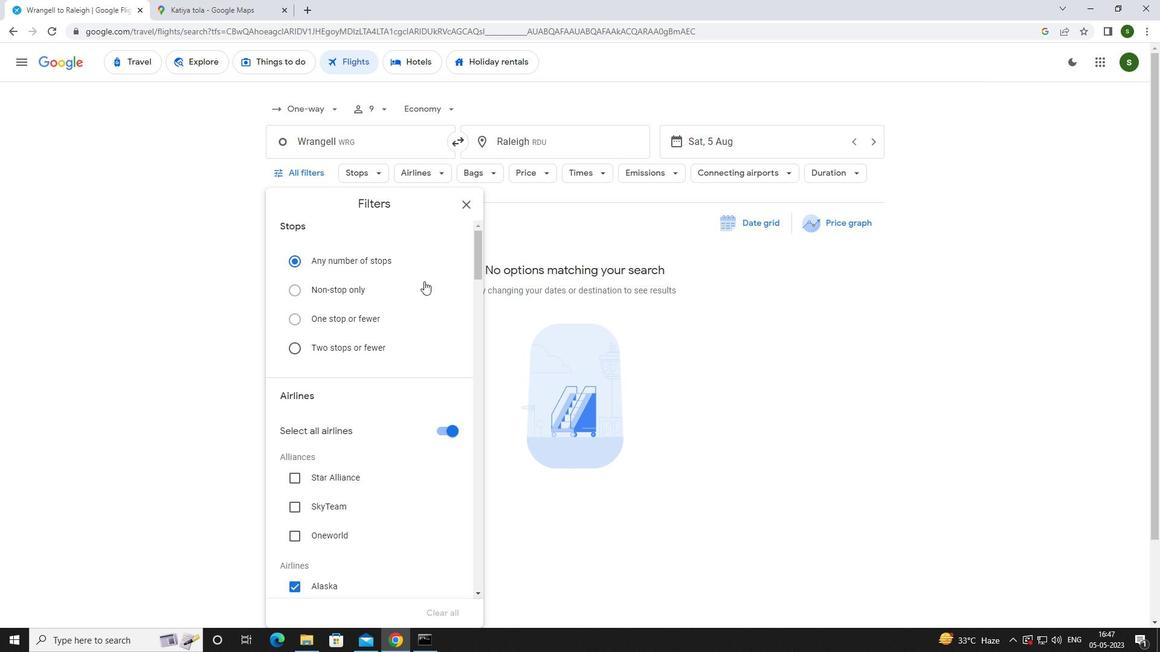 
Action: Mouse scrolled (424, 281) with delta (0, 0)
Screenshot: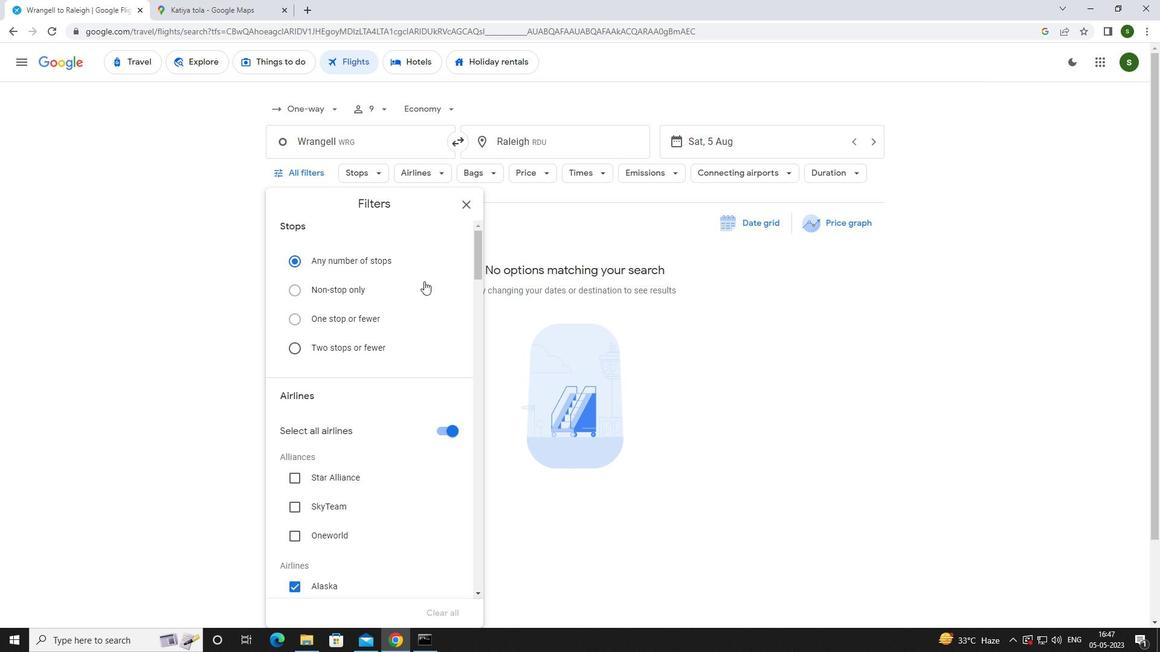 
Action: Mouse scrolled (424, 281) with delta (0, 0)
Screenshot: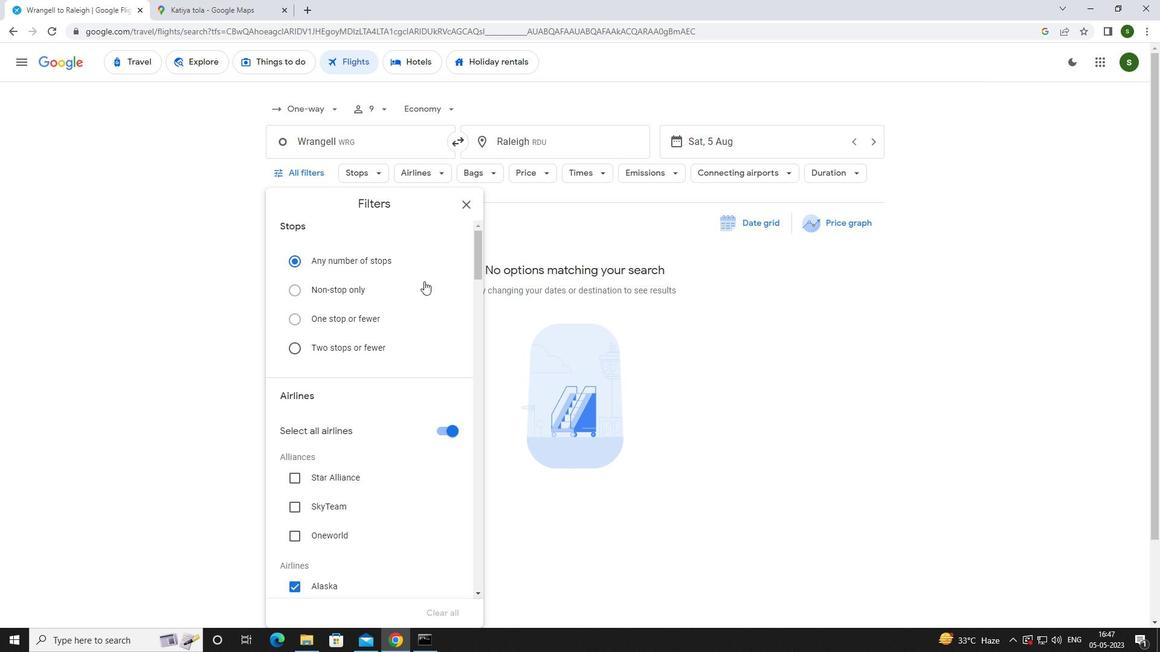 
Action: Mouse scrolled (424, 281) with delta (0, 0)
Screenshot: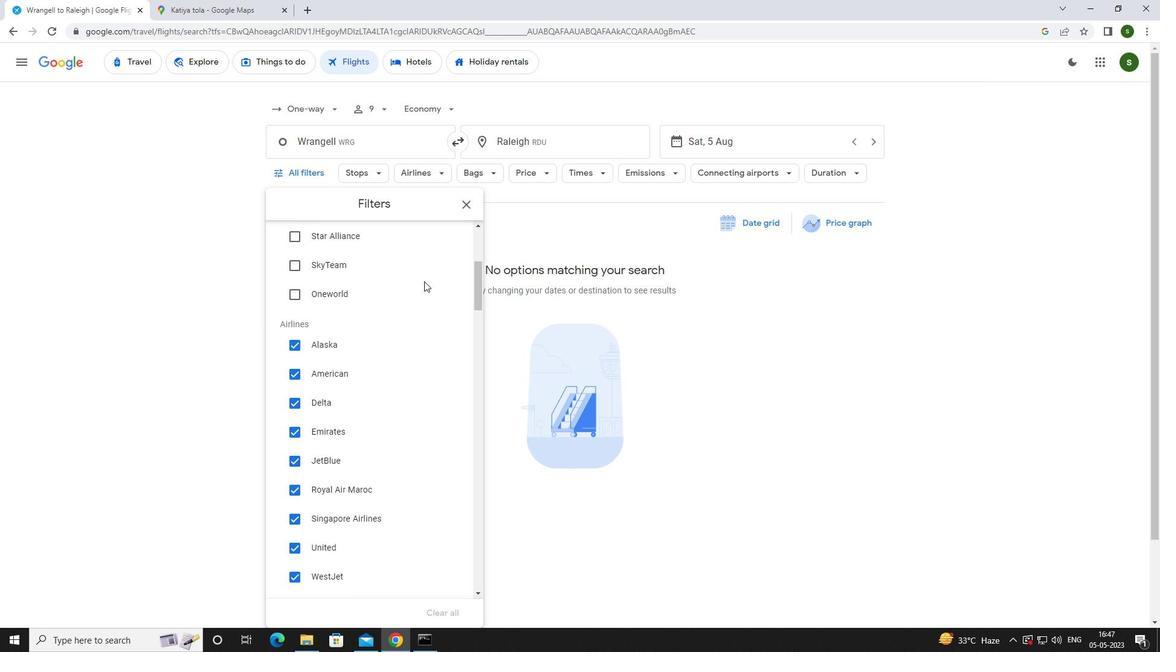 
Action: Mouse scrolled (424, 281) with delta (0, 0)
Screenshot: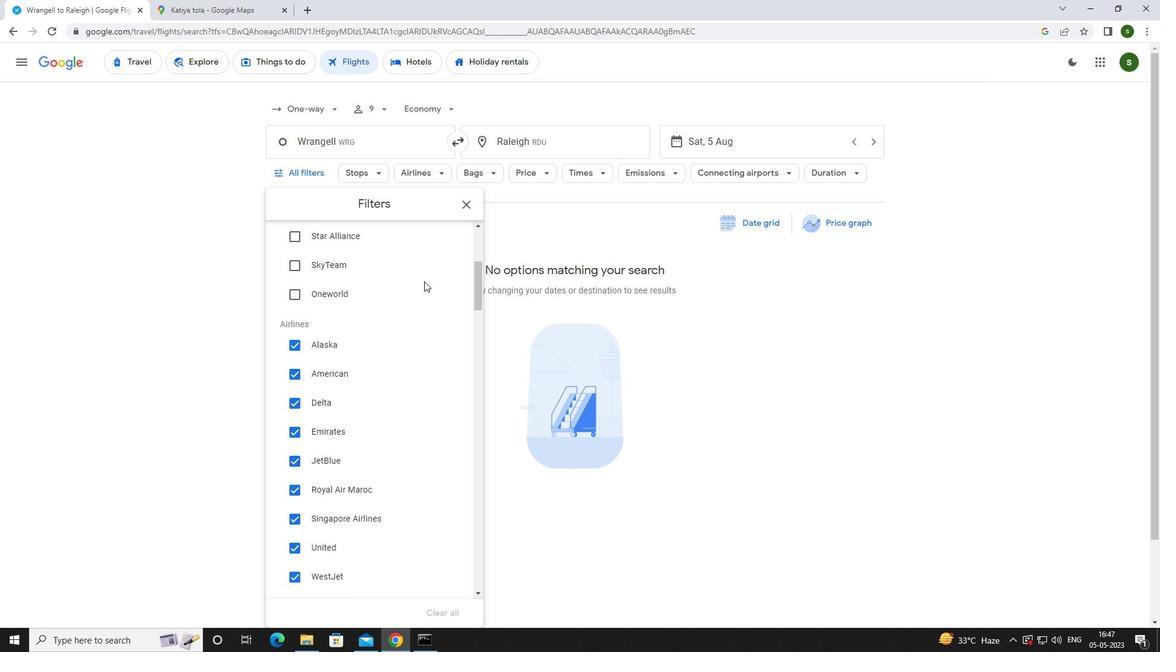 
Action: Mouse scrolled (424, 281) with delta (0, 0)
Screenshot: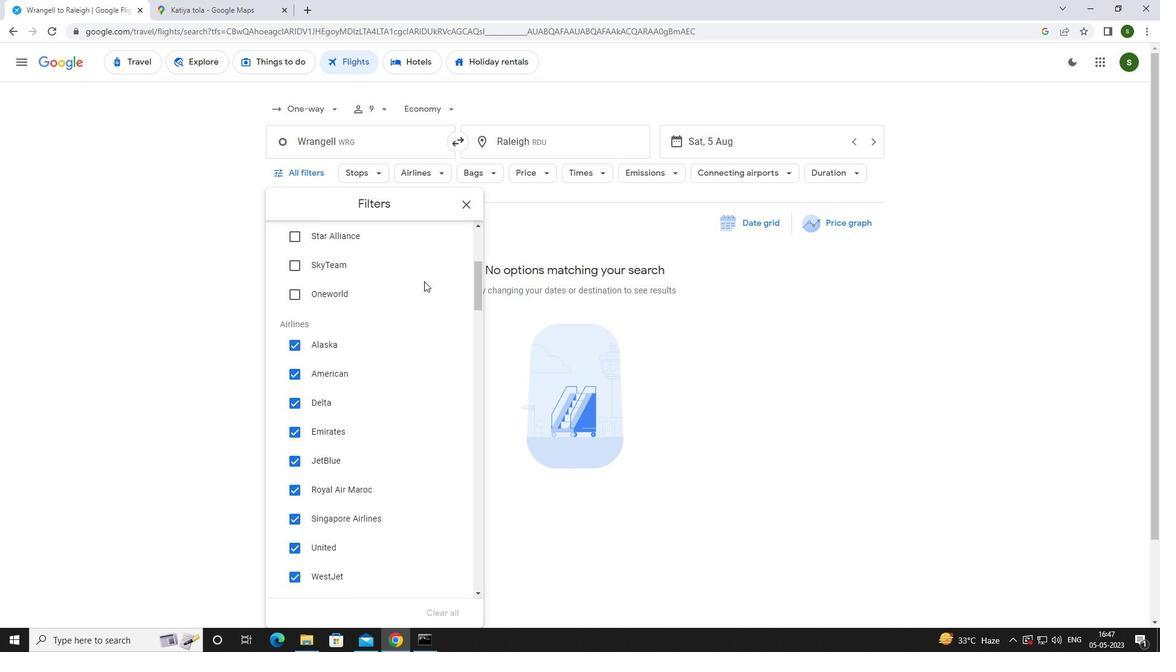 
Action: Mouse scrolled (424, 281) with delta (0, 0)
Screenshot: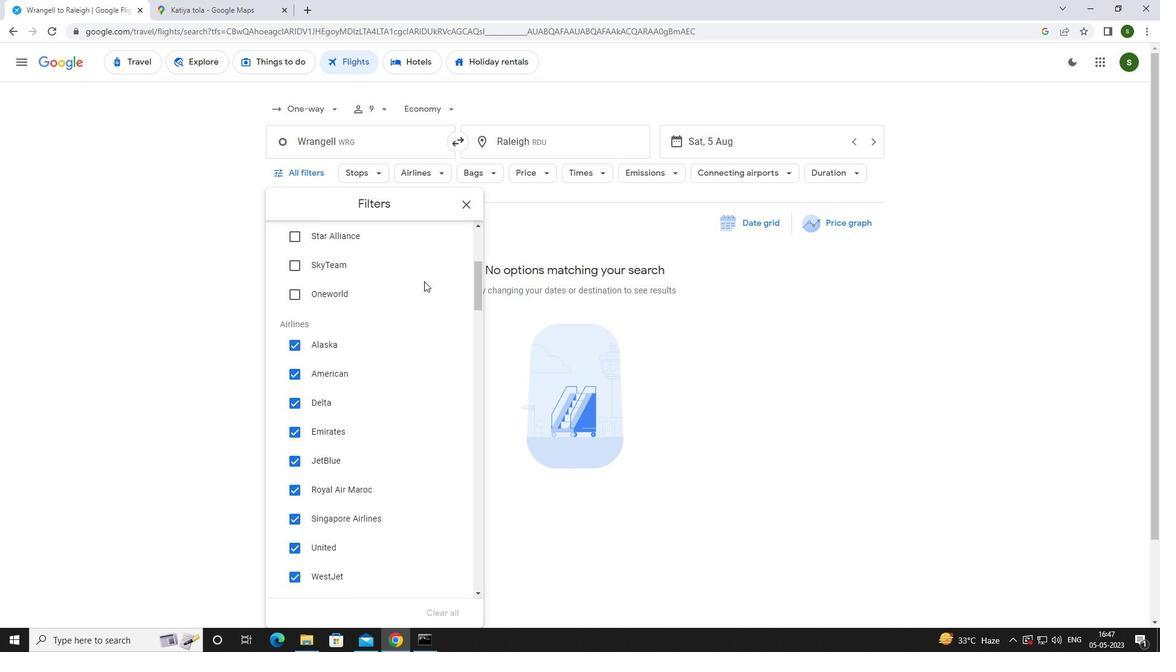 
Action: Mouse scrolled (424, 281) with delta (0, 0)
Screenshot: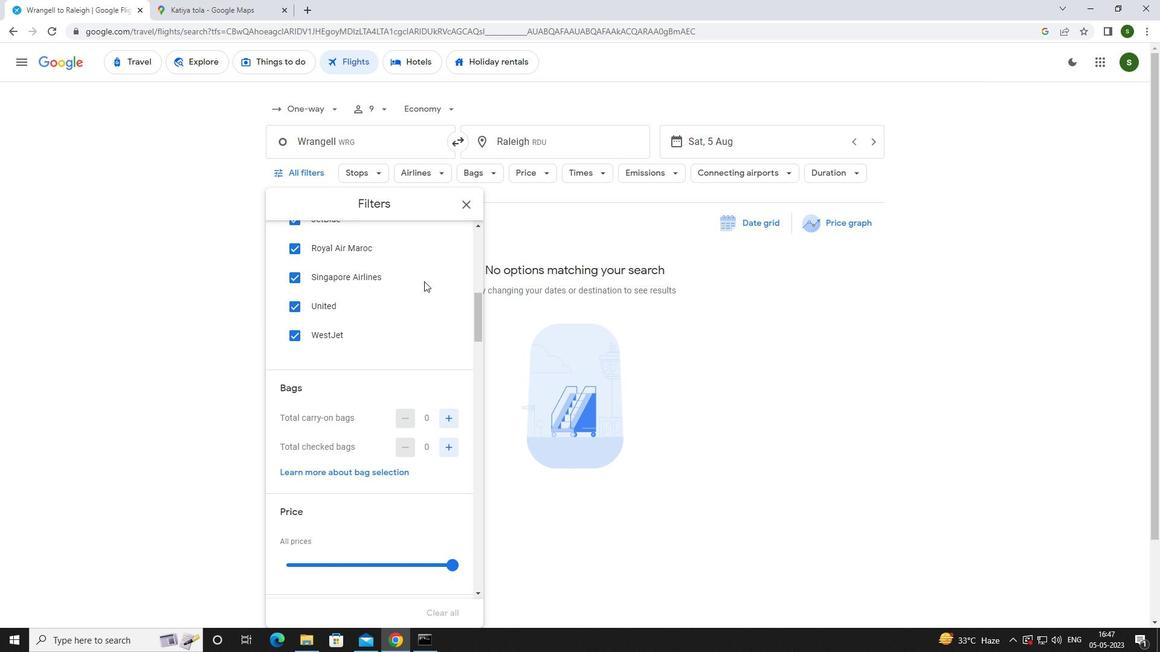 
Action: Mouse scrolled (424, 281) with delta (0, 0)
Screenshot: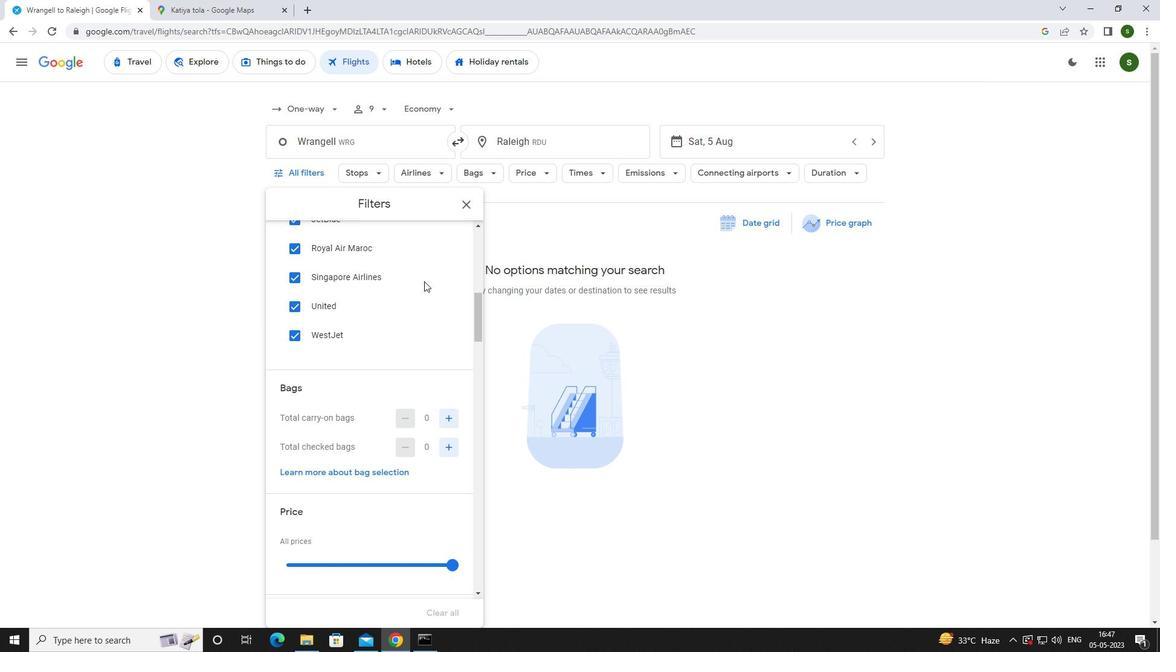 
Action: Mouse moved to (444, 292)
Screenshot: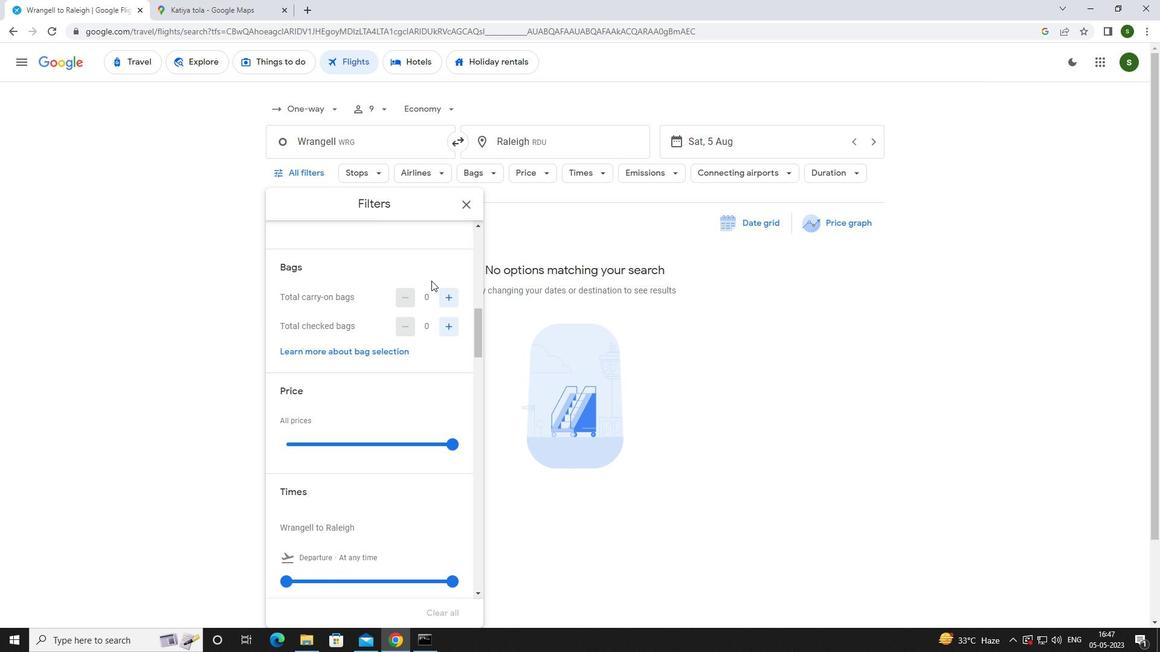 
Action: Mouse pressed left at (444, 292)
Screenshot: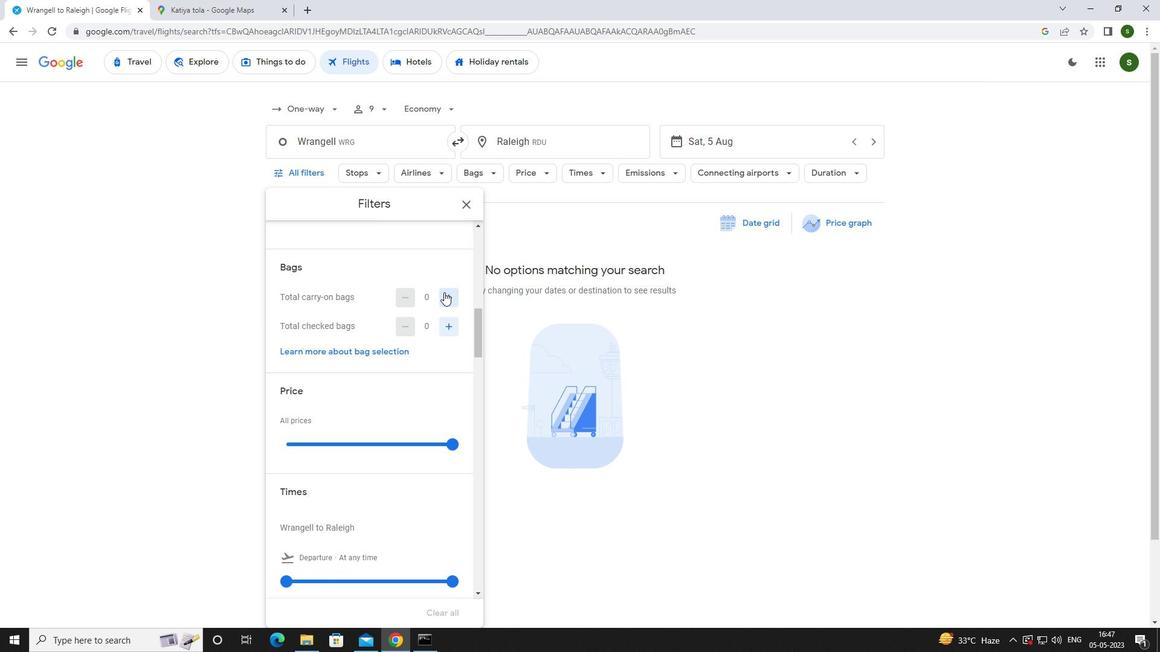 
Action: Mouse pressed left at (444, 292)
Screenshot: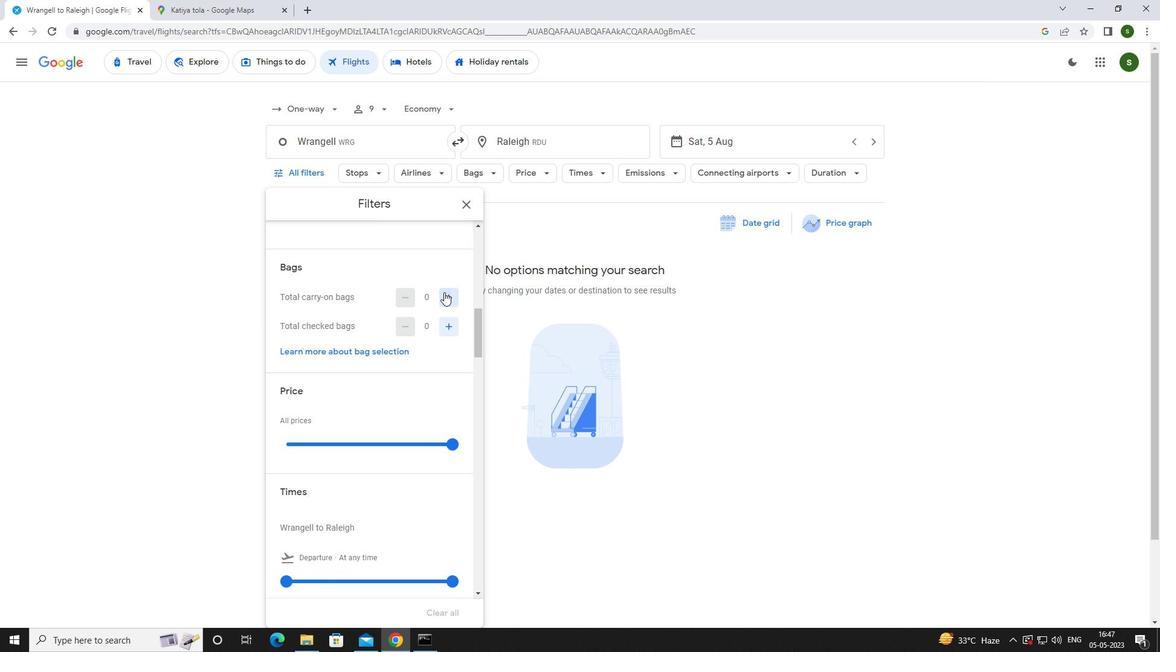 
Action: Mouse scrolled (444, 291) with delta (0, 0)
Screenshot: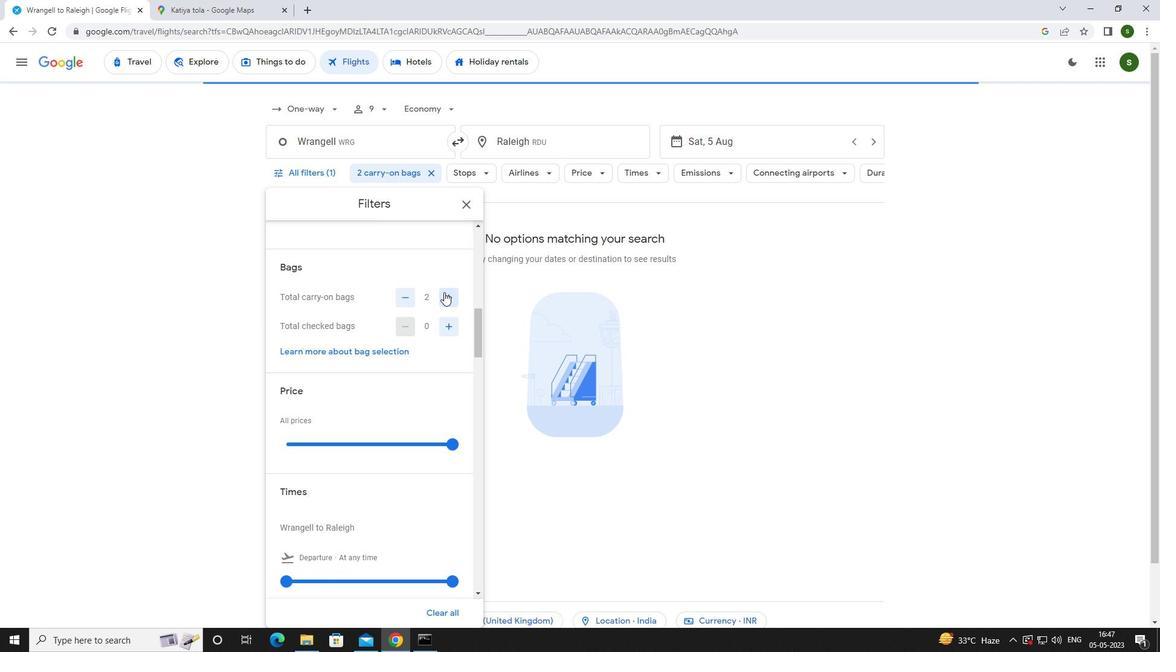 
Action: Mouse scrolled (444, 291) with delta (0, 0)
Screenshot: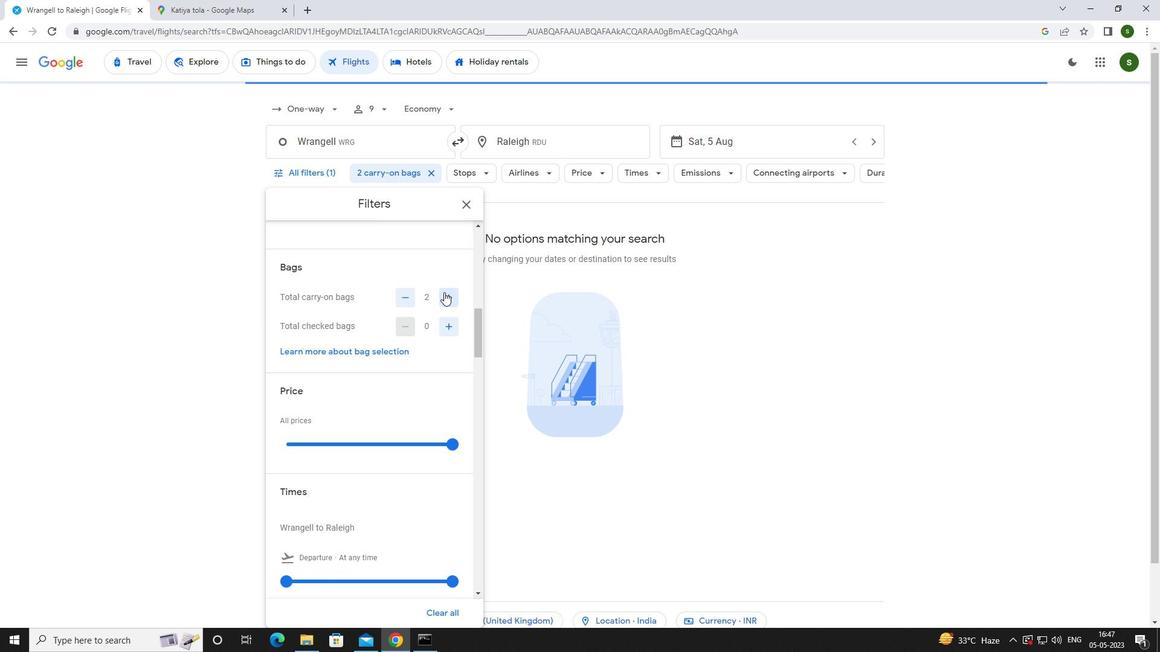 
Action: Mouse moved to (450, 319)
Screenshot: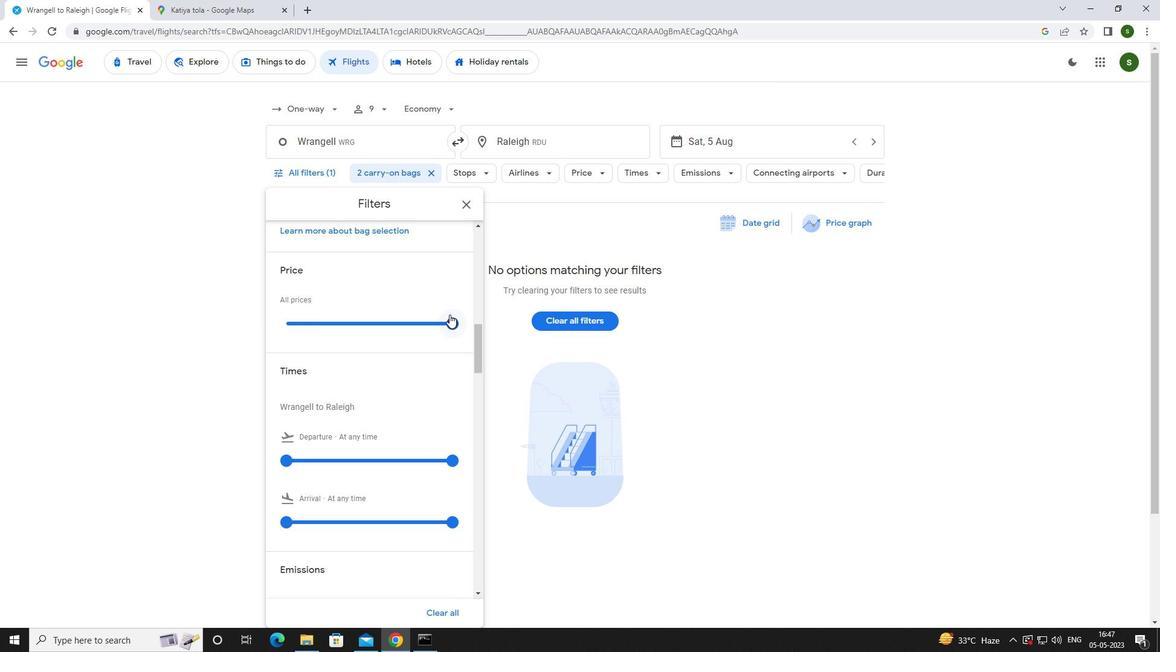 
Action: Mouse pressed left at (450, 319)
Screenshot: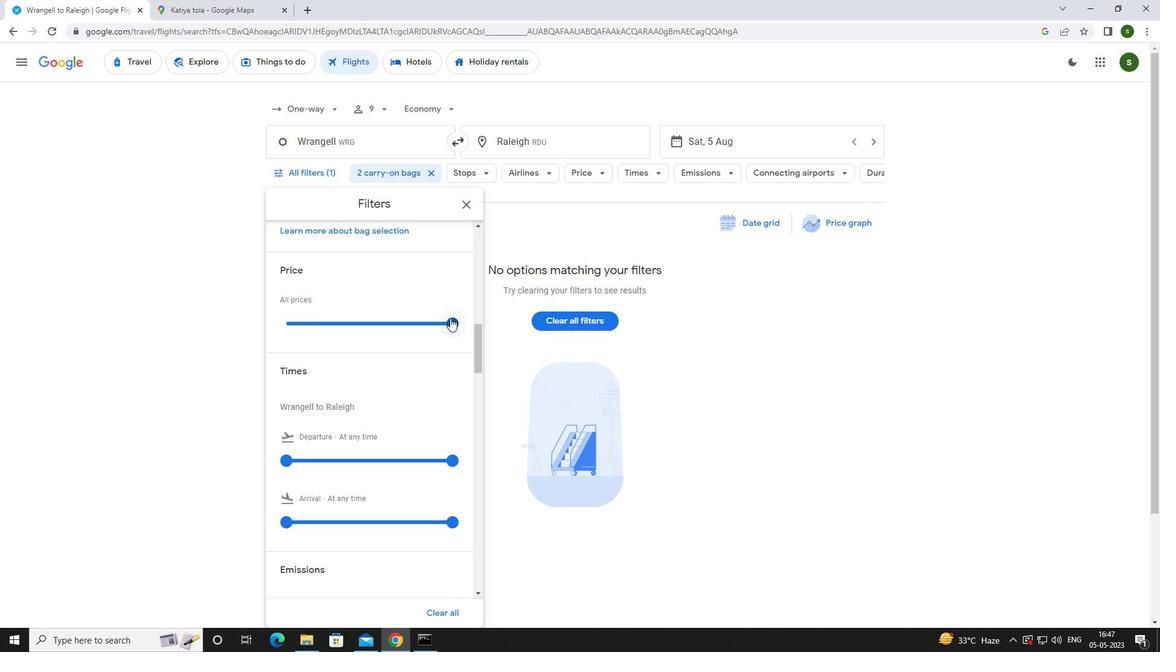 
Action: Mouse scrolled (450, 319) with delta (0, 0)
Screenshot: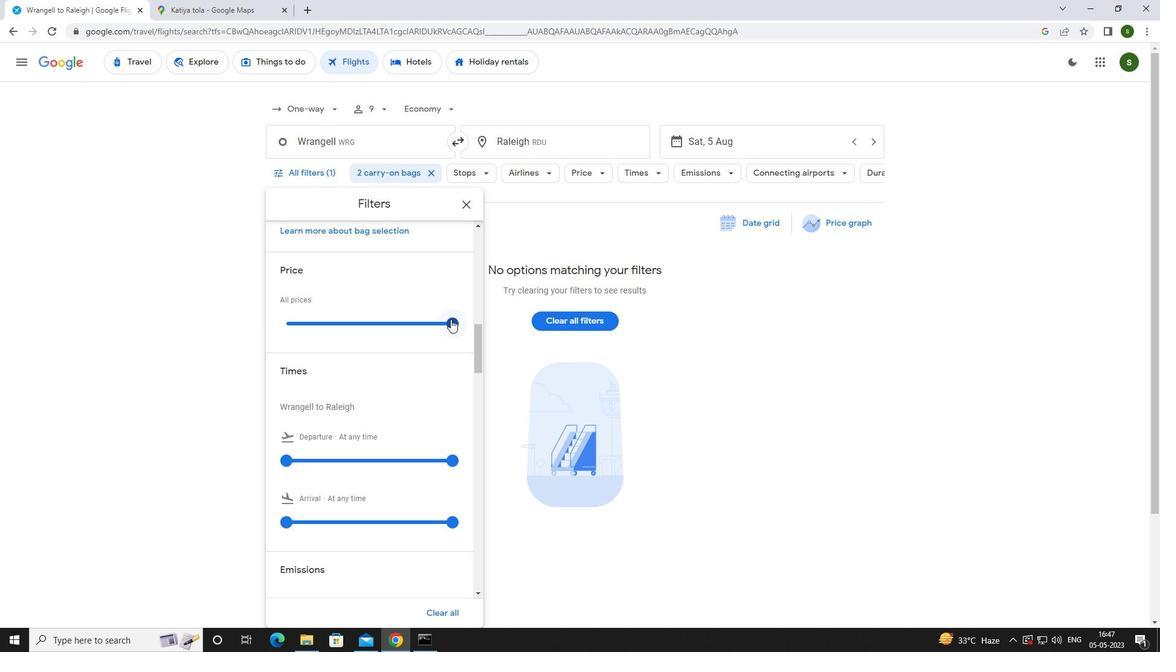 
Action: Mouse moved to (286, 399)
Screenshot: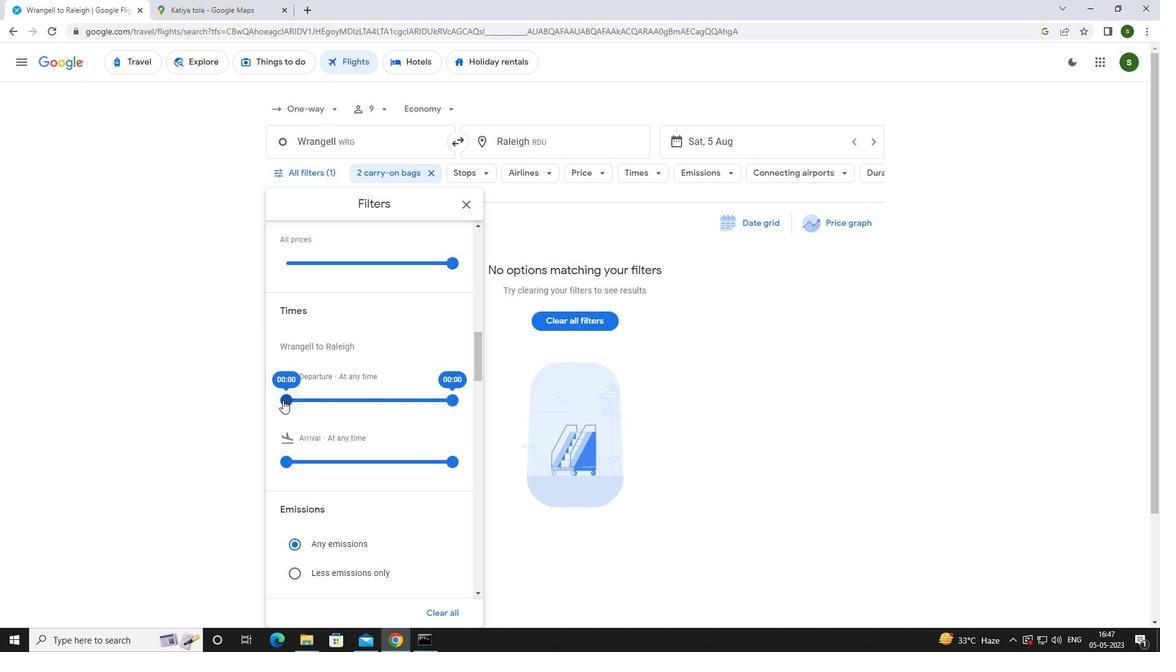 
Action: Mouse pressed left at (286, 399)
Screenshot: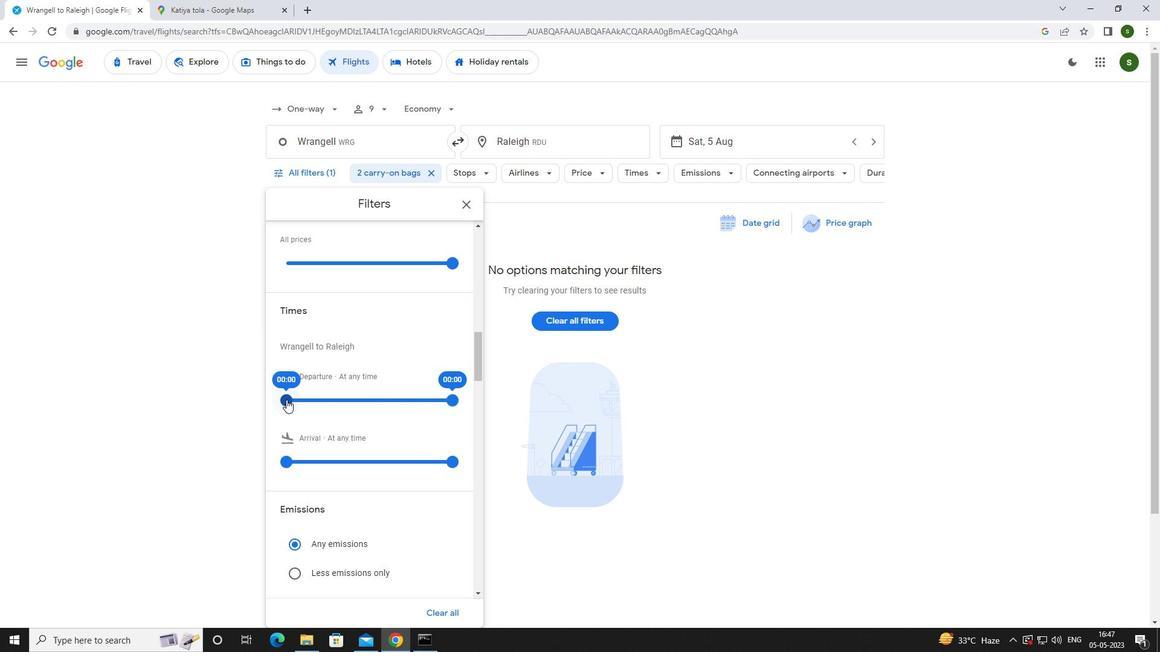 
Action: Mouse moved to (499, 490)
Screenshot: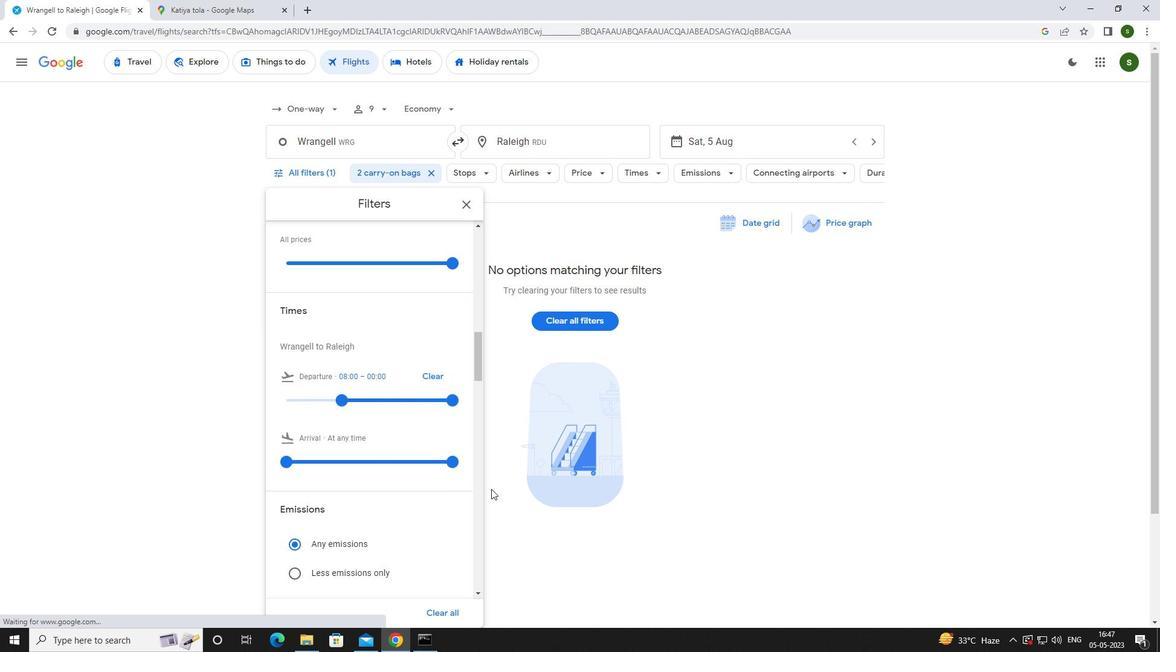 
Action: Mouse pressed left at (499, 490)
Screenshot: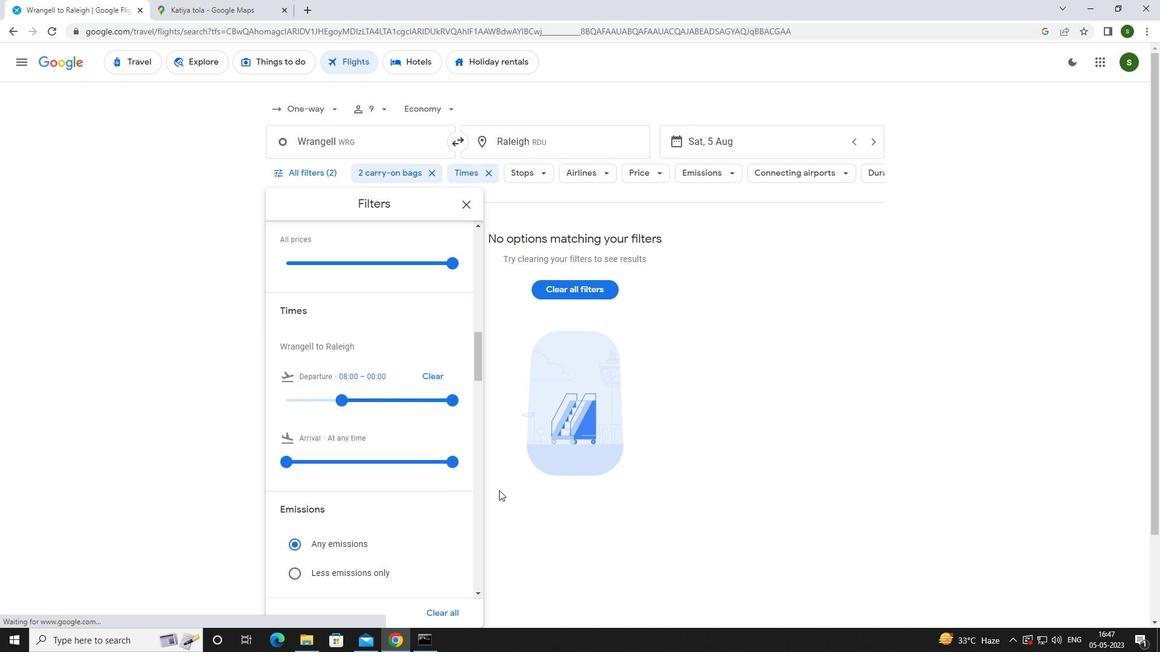 
